 Task: Look for space in Caivano, Italy from 5th June, 2023 to 16th June, 2023 for 2 adults in price range Rs.14000 to Rs.18000. Place can be entire place with 1  bedroom having 1 bed and 1 bathroom. Property type can be house, flat, guest house, hotel. Amenities needed are: wifi, washing machine. Booking option can be shelf check-in. Required host language is English.
Action: Mouse moved to (414, 111)
Screenshot: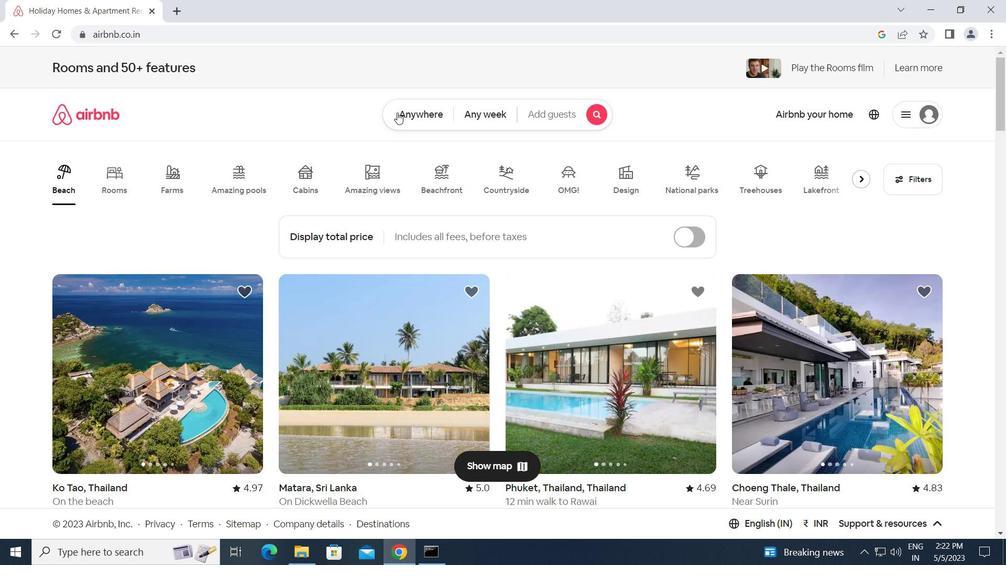
Action: Mouse pressed left at (414, 111)
Screenshot: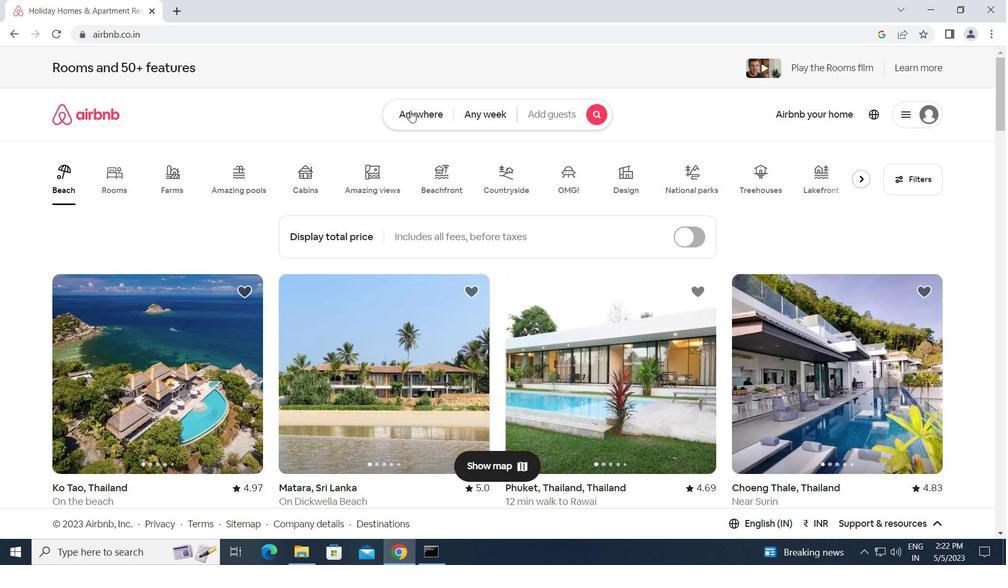 
Action: Mouse moved to (351, 153)
Screenshot: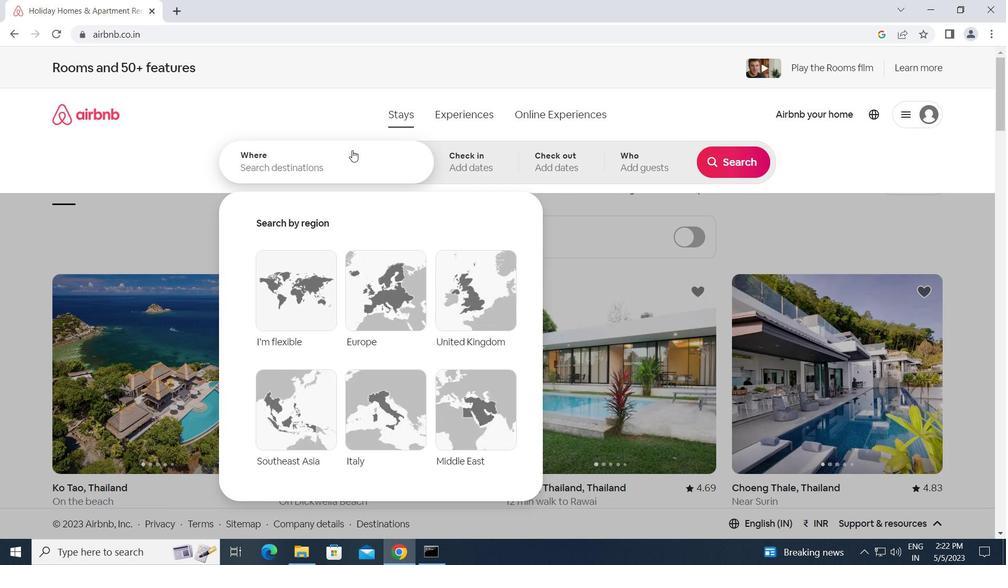 
Action: Mouse pressed left at (351, 153)
Screenshot: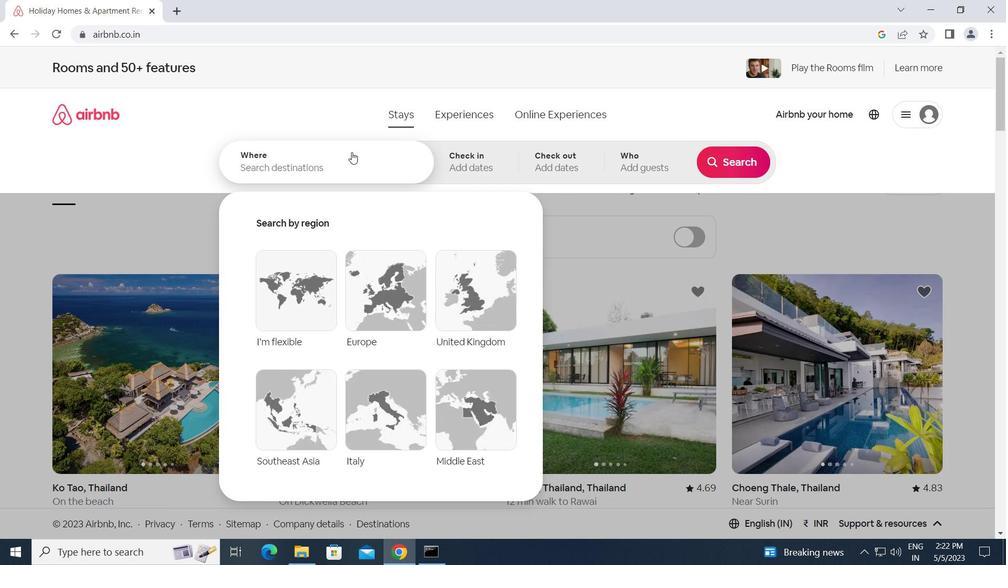 
Action: Key pressed c<Key.caps_lock>aivano,<Key.space><Key.caps_lock>i<Key.caps_lock>taly<Key.enter>
Screenshot: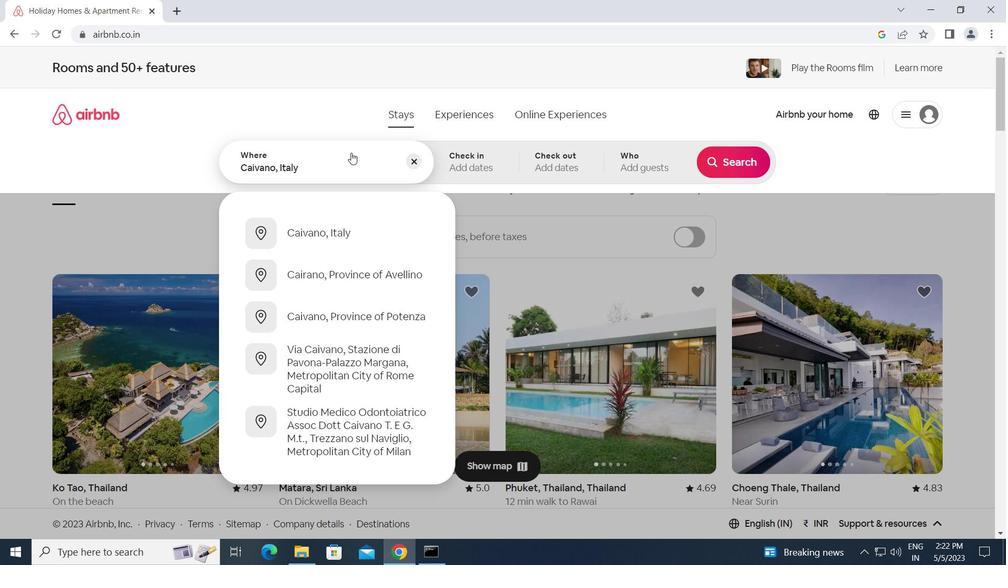 
Action: Mouse moved to (562, 346)
Screenshot: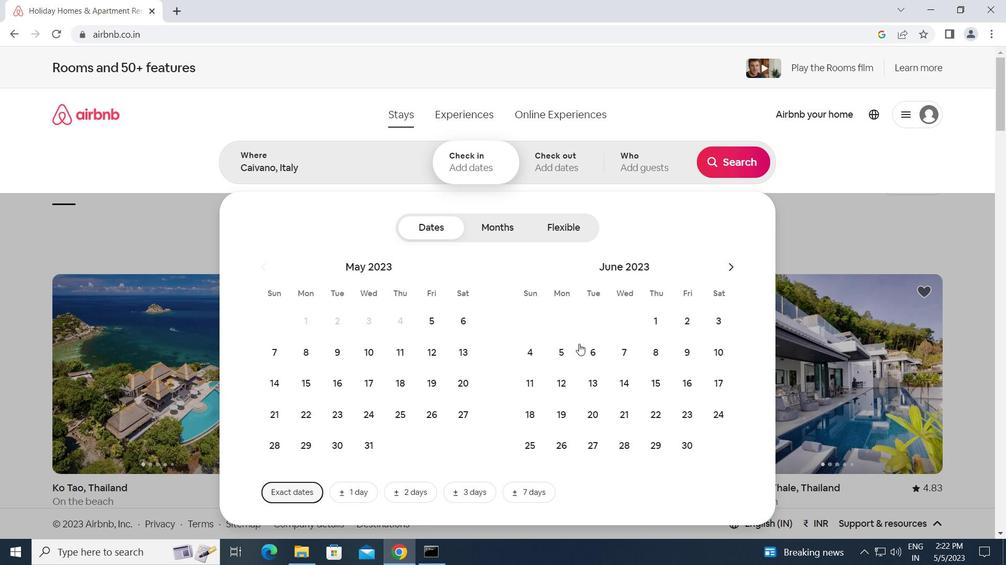 
Action: Mouse pressed left at (562, 346)
Screenshot: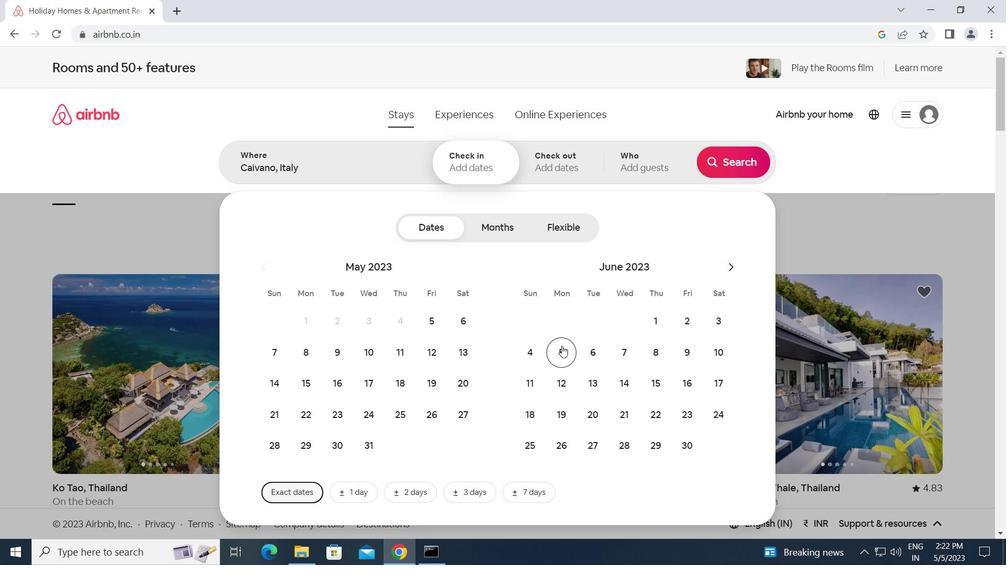 
Action: Mouse moved to (688, 383)
Screenshot: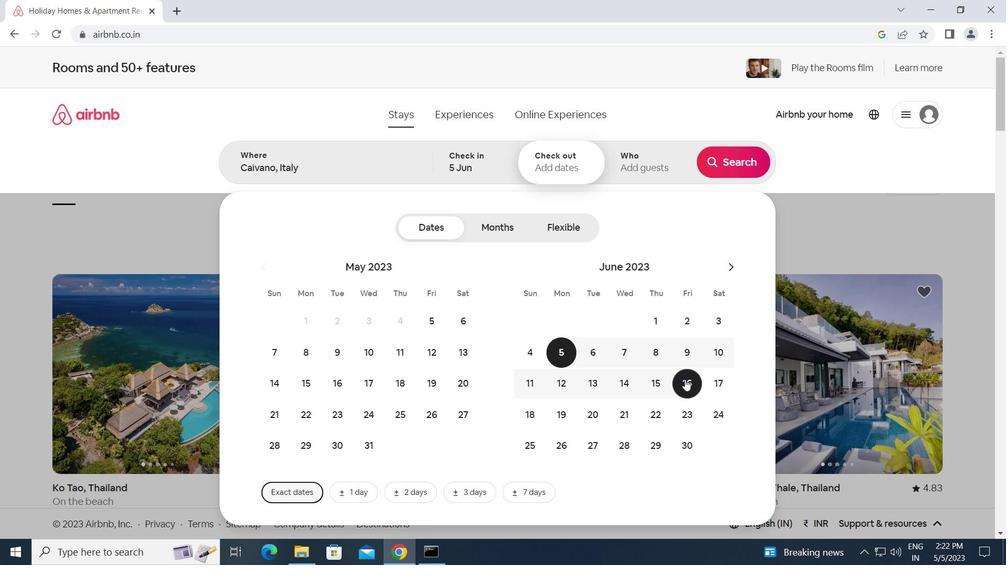 
Action: Mouse pressed left at (688, 383)
Screenshot: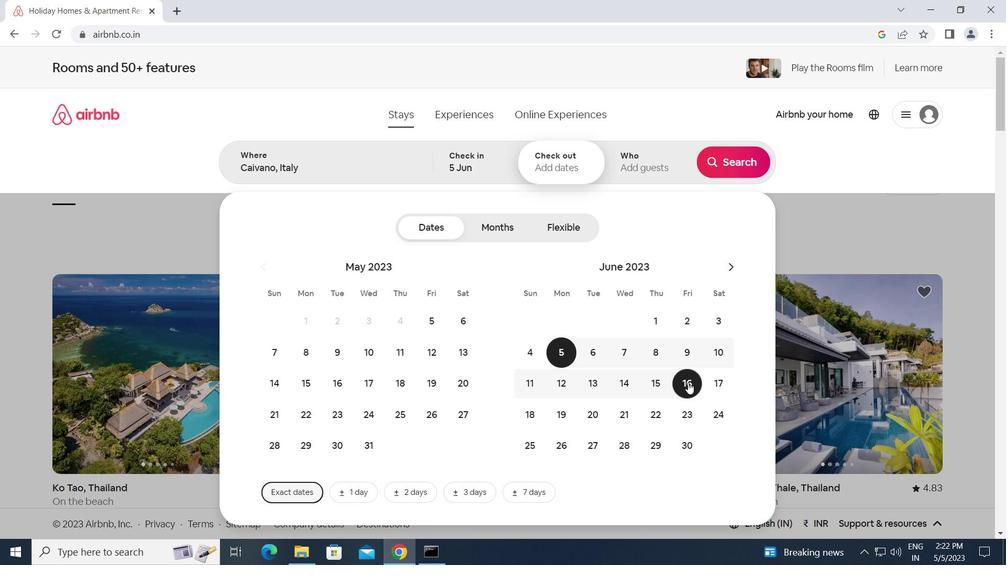 
Action: Mouse moved to (657, 156)
Screenshot: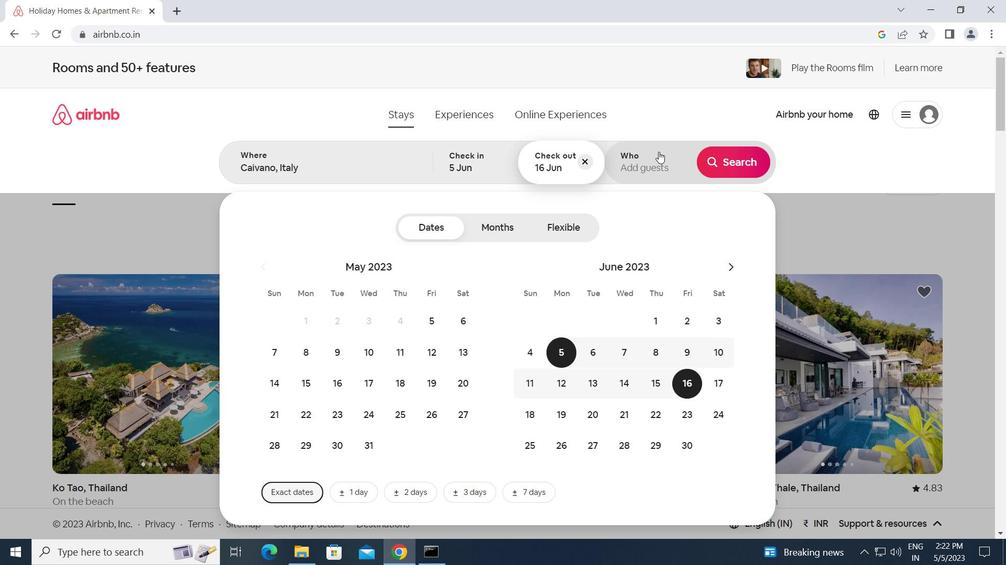 
Action: Mouse pressed left at (657, 156)
Screenshot: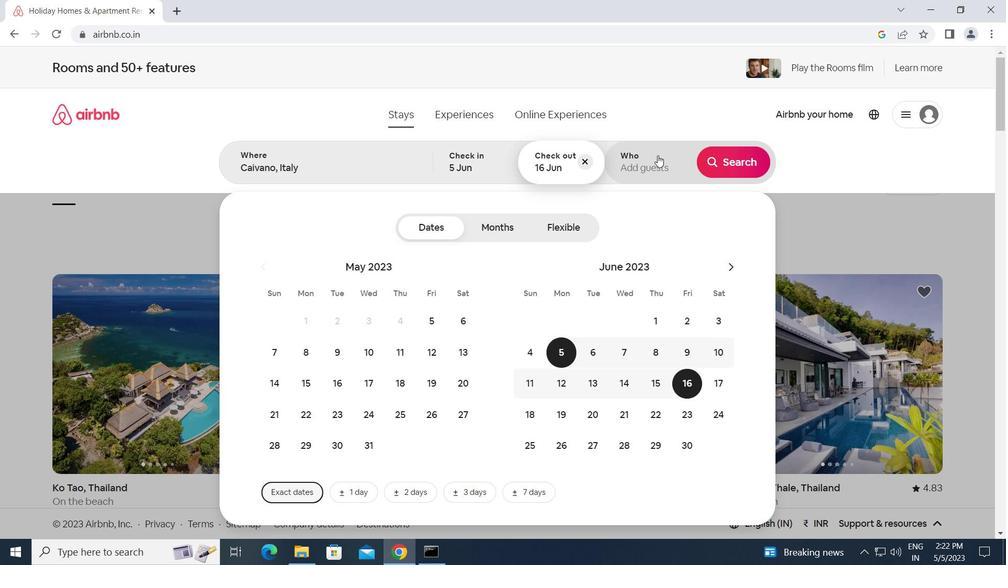 
Action: Mouse moved to (739, 237)
Screenshot: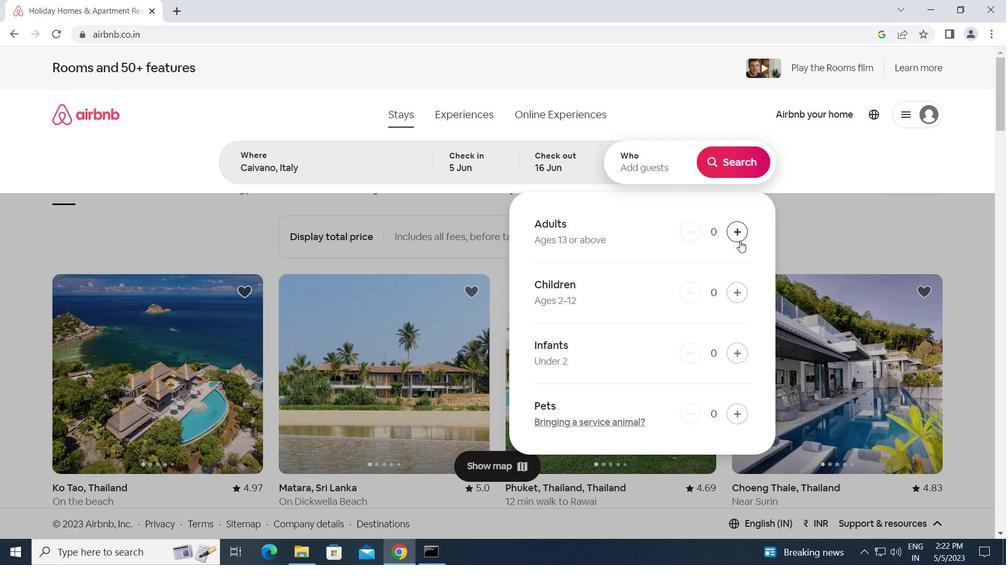 
Action: Mouse pressed left at (739, 237)
Screenshot: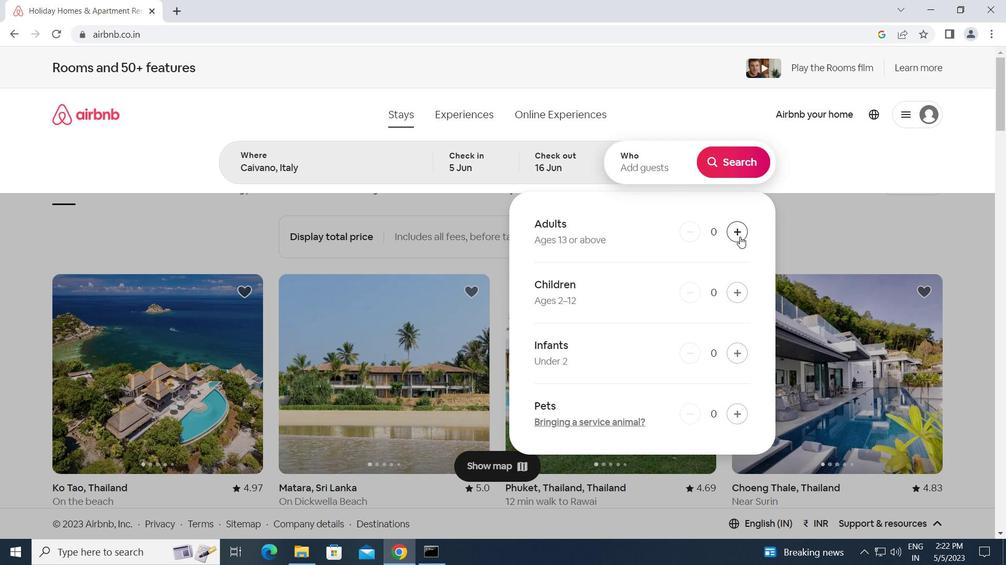 
Action: Mouse pressed left at (739, 237)
Screenshot: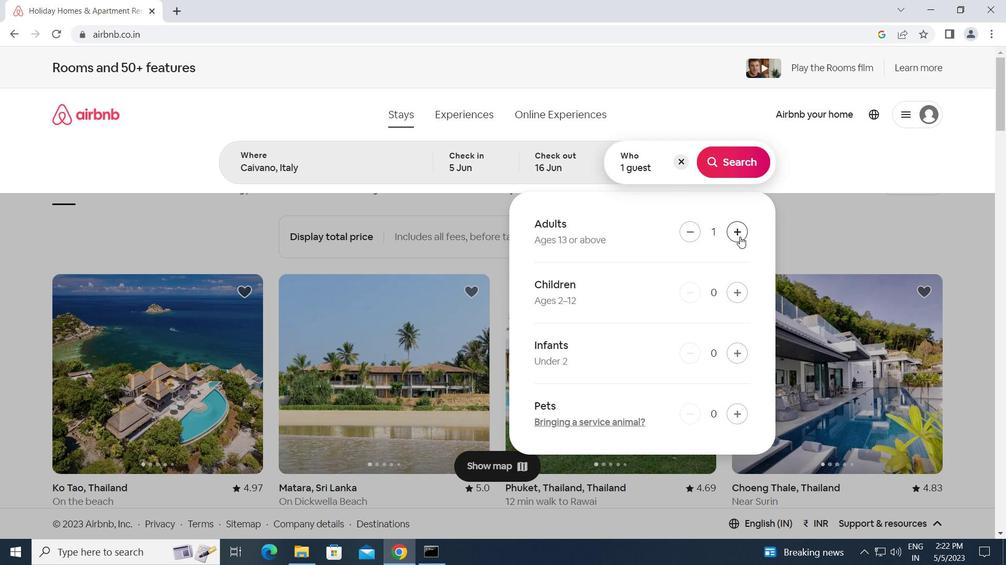 
Action: Mouse moved to (731, 164)
Screenshot: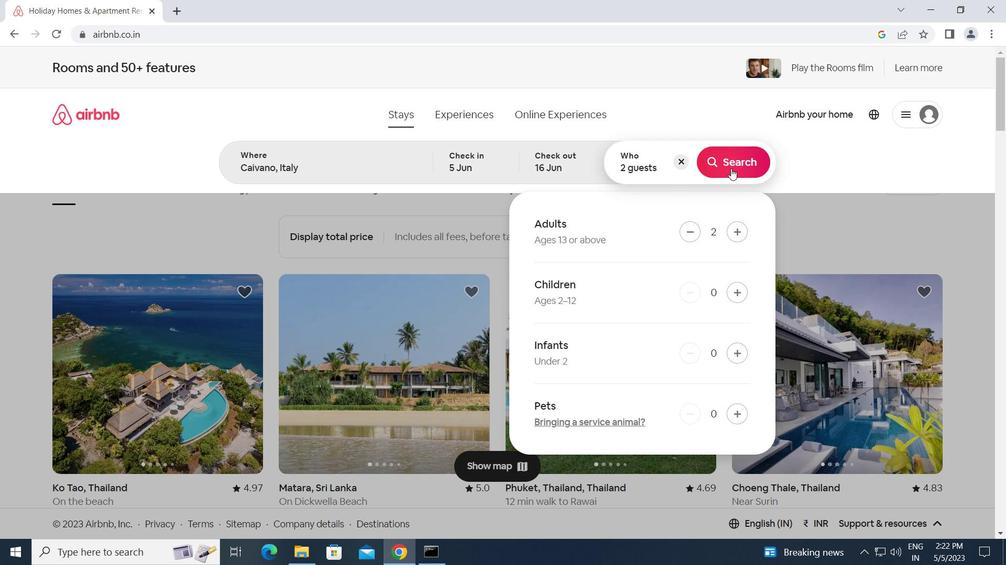 
Action: Mouse pressed left at (731, 164)
Screenshot: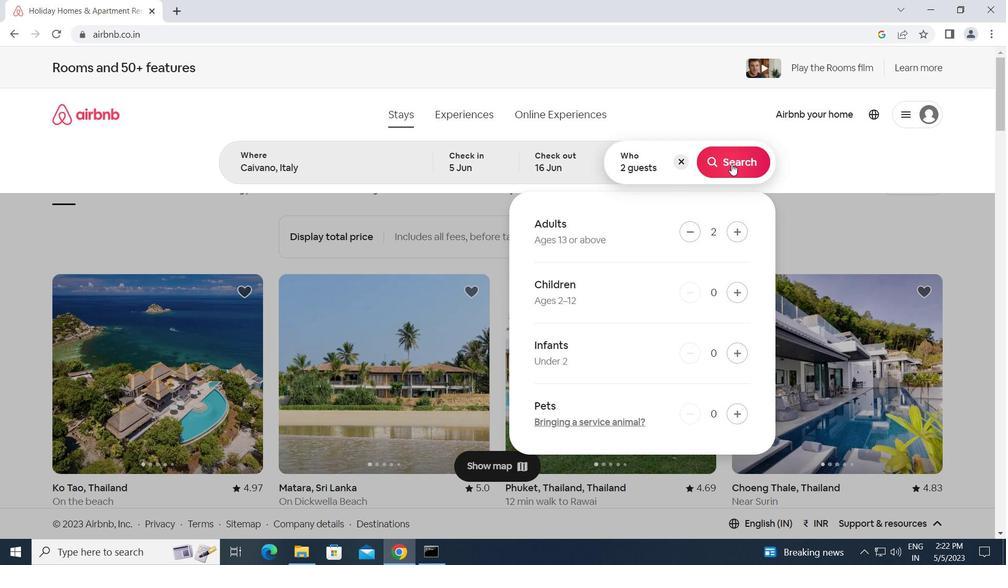 
Action: Mouse moved to (941, 125)
Screenshot: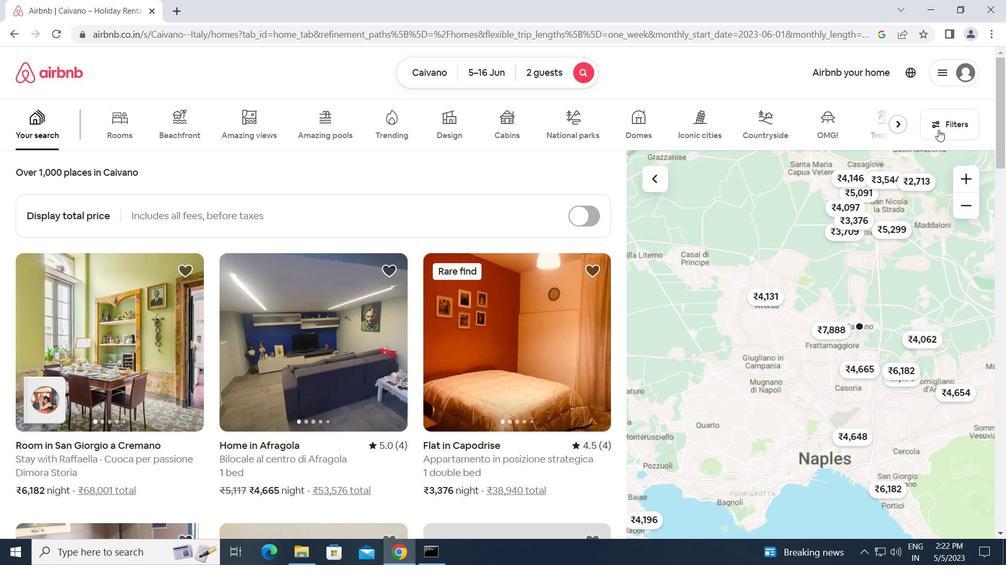 
Action: Mouse pressed left at (941, 125)
Screenshot: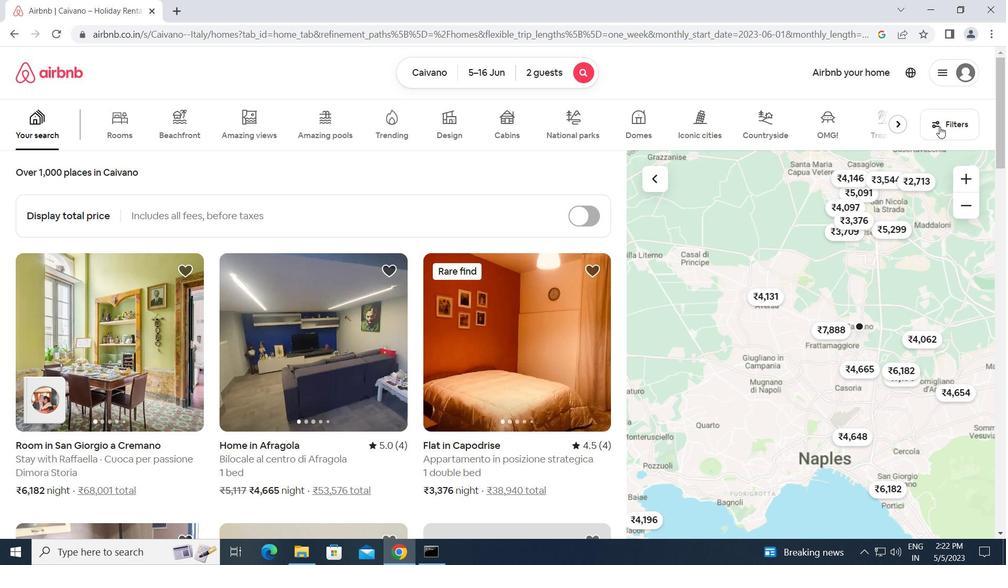
Action: Mouse moved to (387, 342)
Screenshot: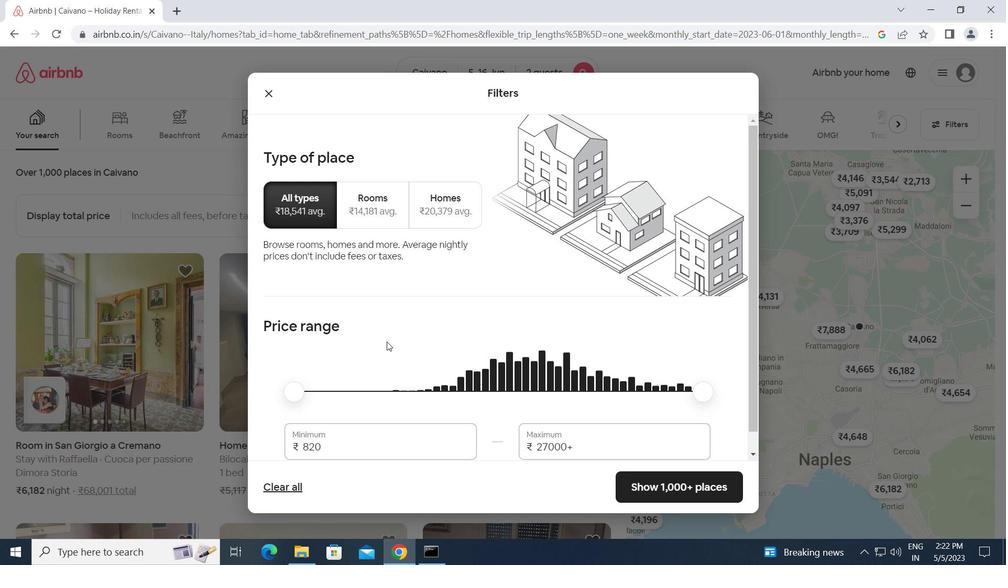 
Action: Mouse scrolled (387, 342) with delta (0, 0)
Screenshot: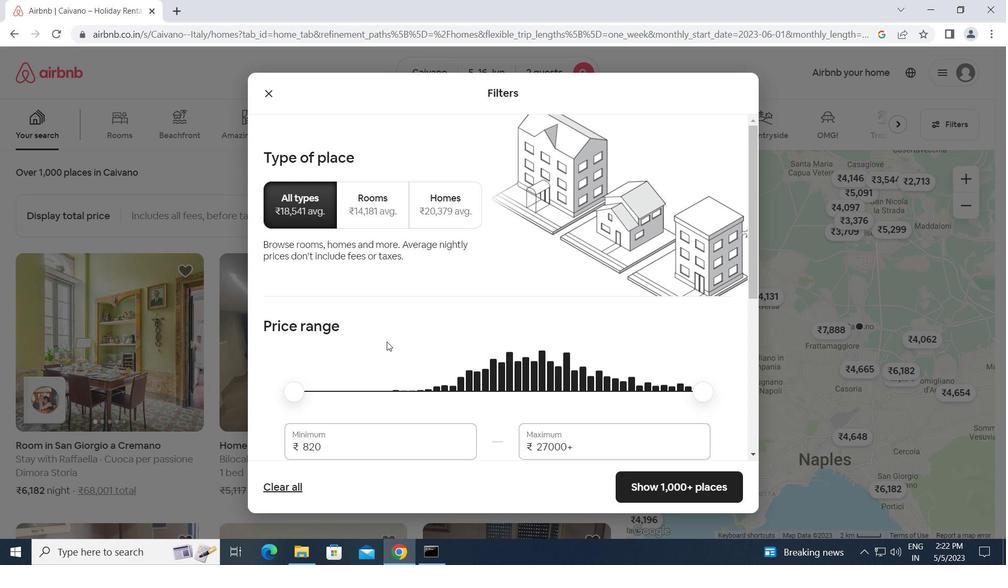 
Action: Mouse moved to (387, 342)
Screenshot: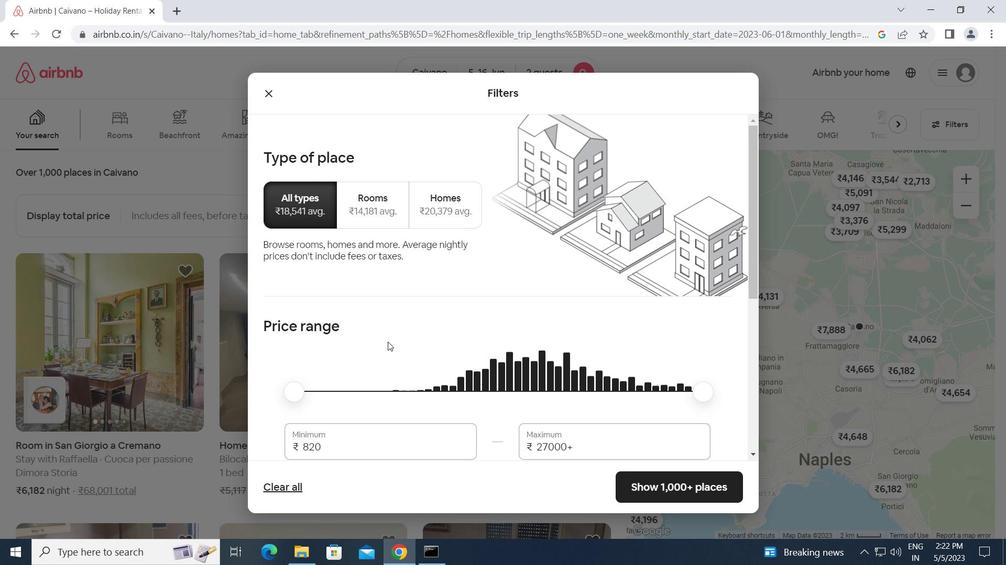 
Action: Mouse scrolled (387, 342) with delta (0, 0)
Screenshot: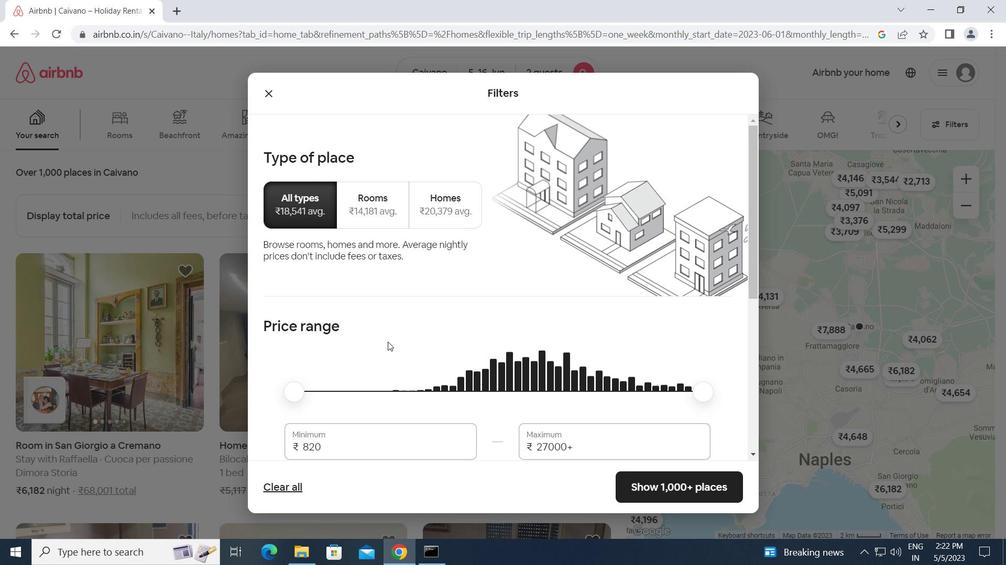 
Action: Mouse moved to (327, 316)
Screenshot: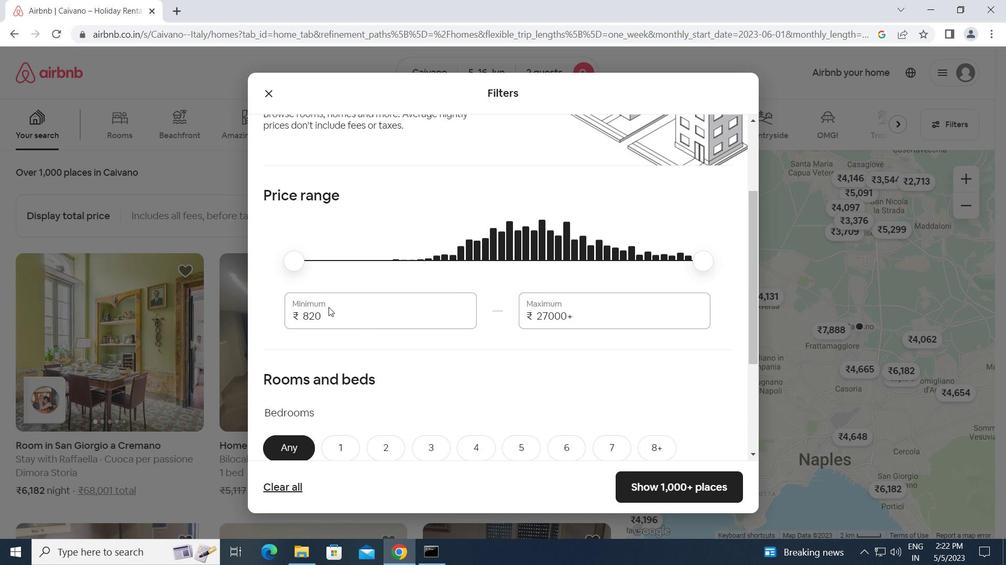 
Action: Mouse pressed left at (327, 316)
Screenshot: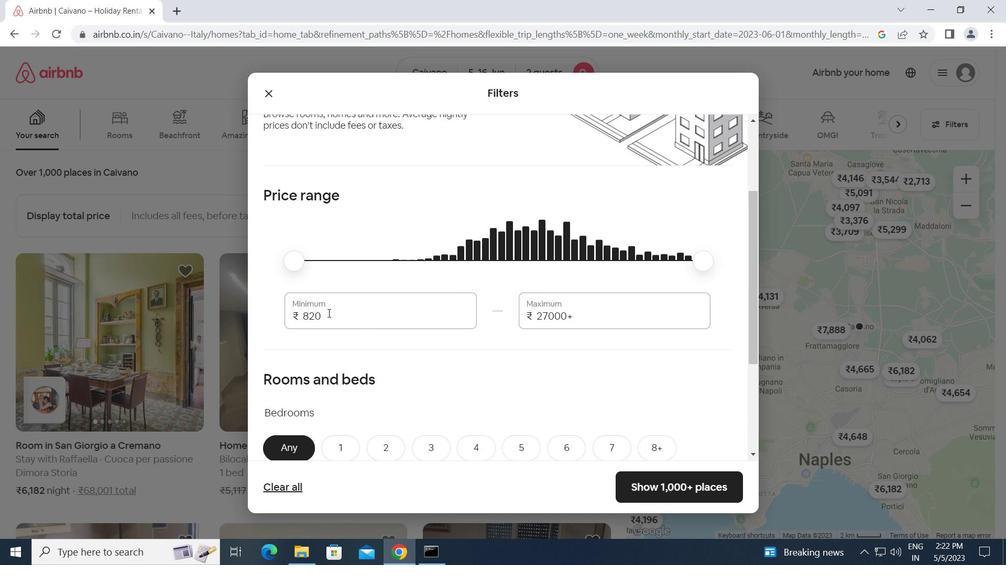 
Action: Mouse moved to (268, 319)
Screenshot: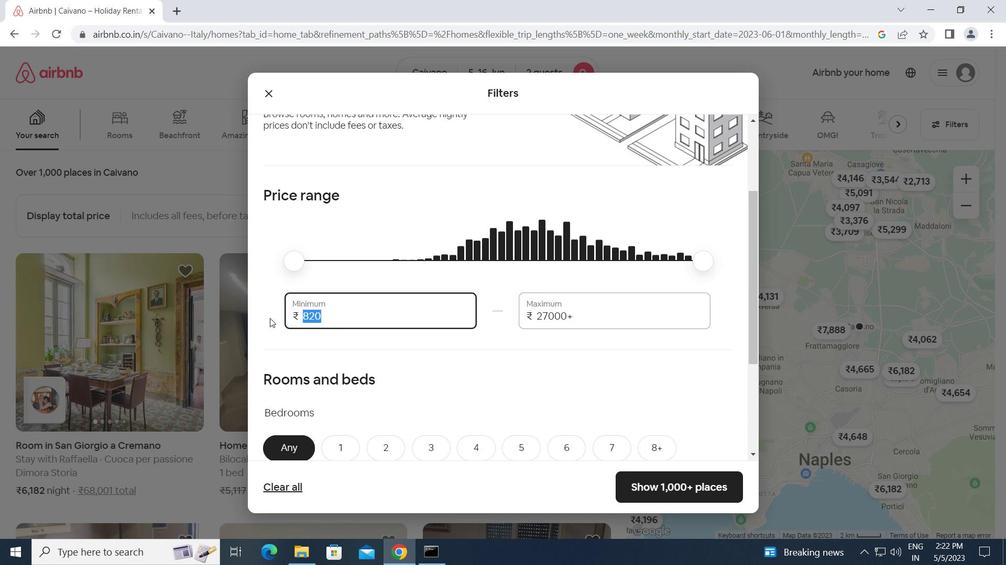 
Action: Key pressed 14000<Key.tab>18000
Screenshot: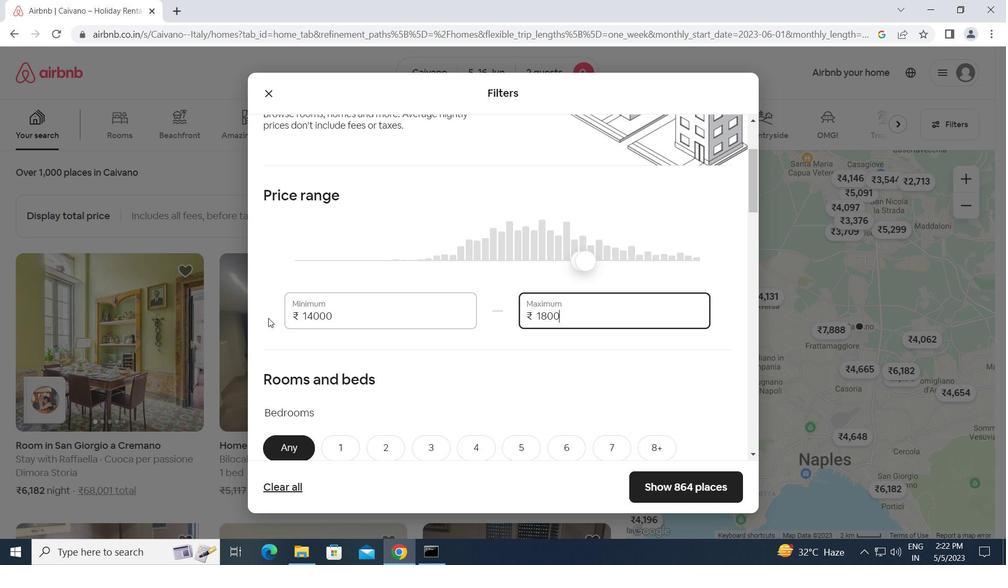 
Action: Mouse moved to (384, 386)
Screenshot: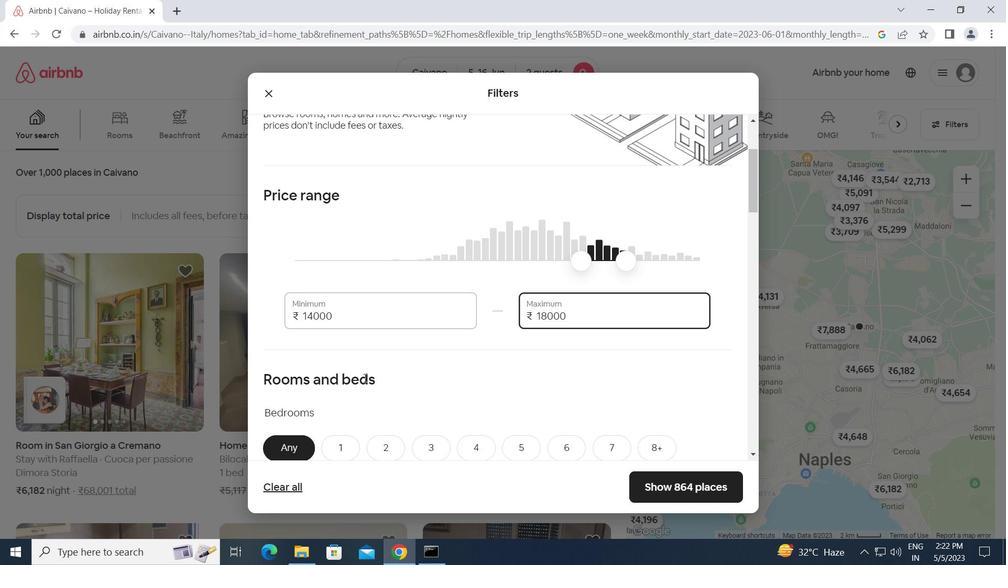 
Action: Mouse scrolled (384, 385) with delta (0, 0)
Screenshot: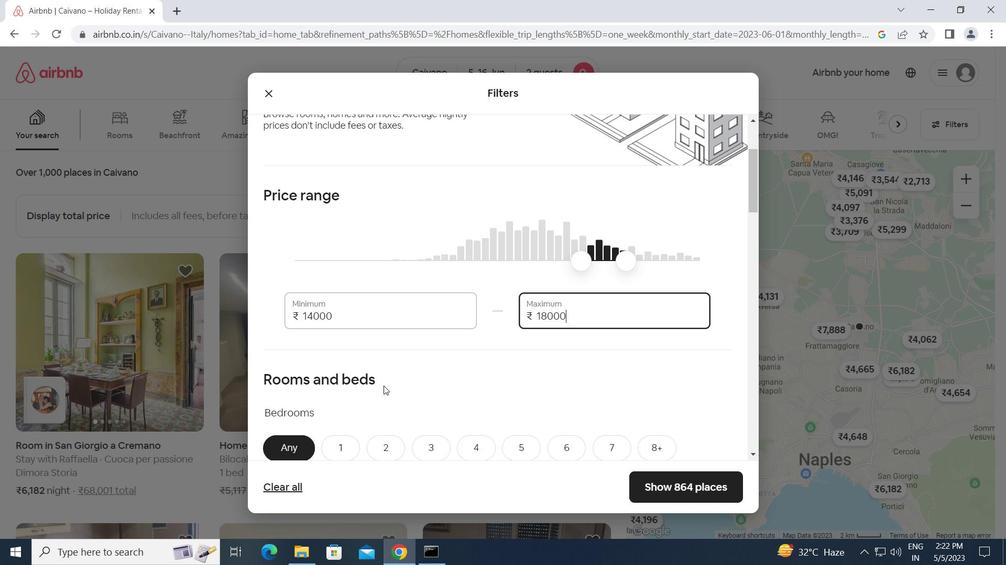 
Action: Mouse scrolled (384, 385) with delta (0, 0)
Screenshot: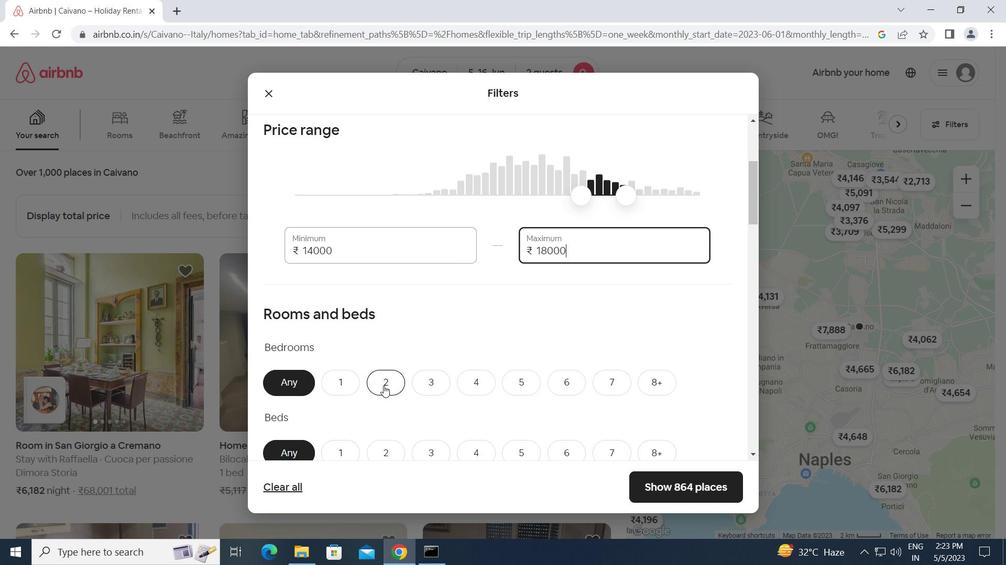 
Action: Mouse scrolled (384, 385) with delta (0, 0)
Screenshot: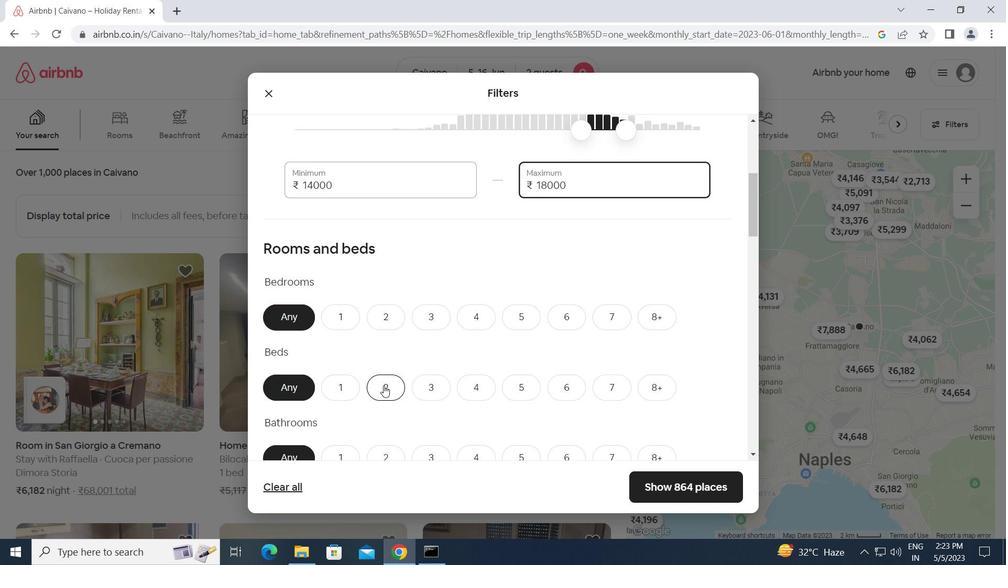 
Action: Mouse moved to (343, 262)
Screenshot: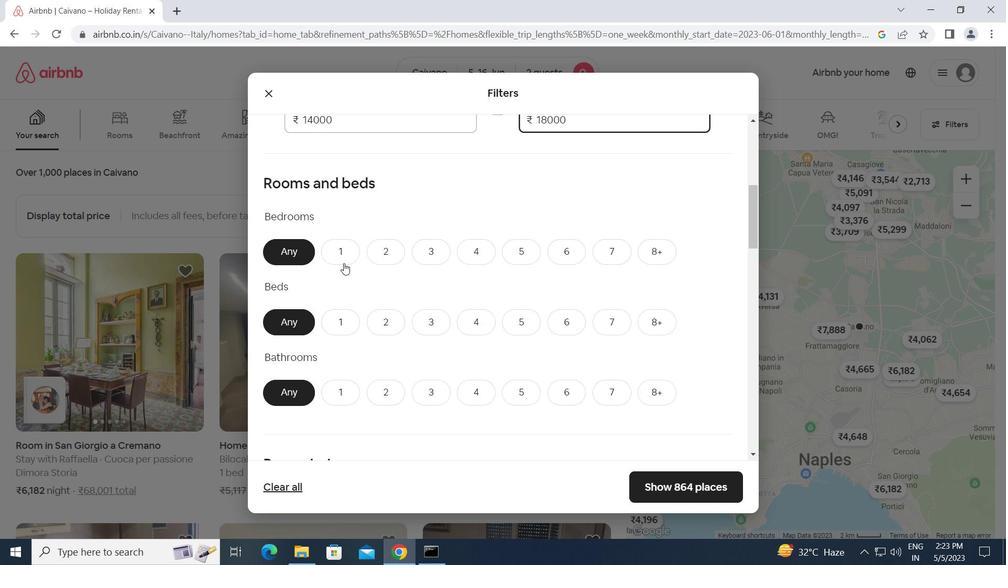 
Action: Mouse pressed left at (343, 262)
Screenshot: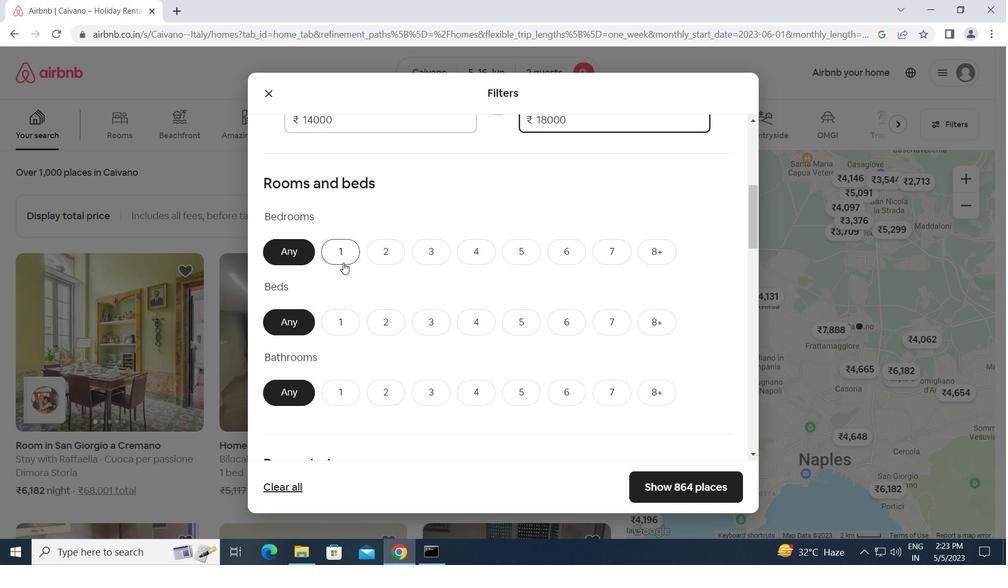 
Action: Mouse moved to (340, 321)
Screenshot: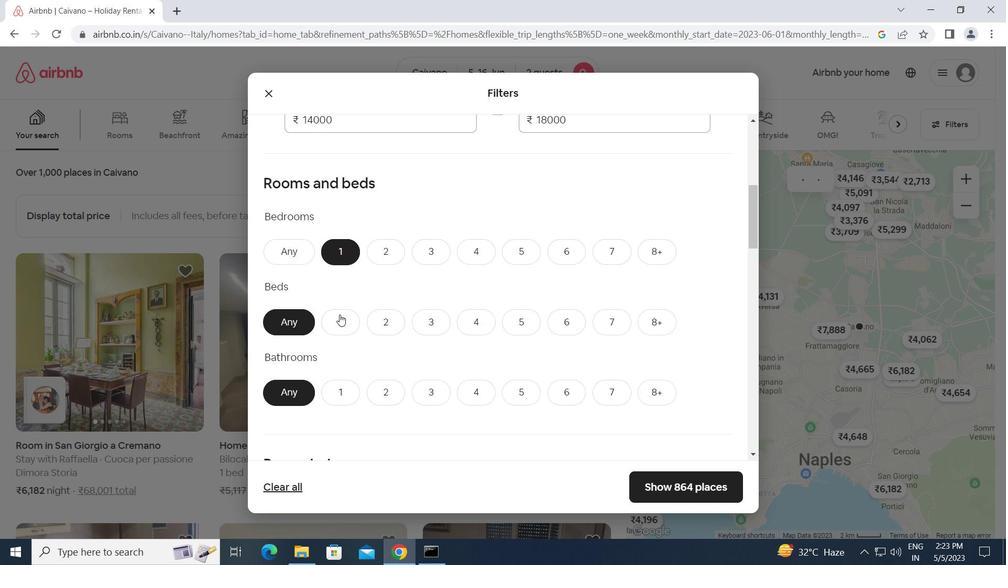 
Action: Mouse pressed left at (340, 321)
Screenshot: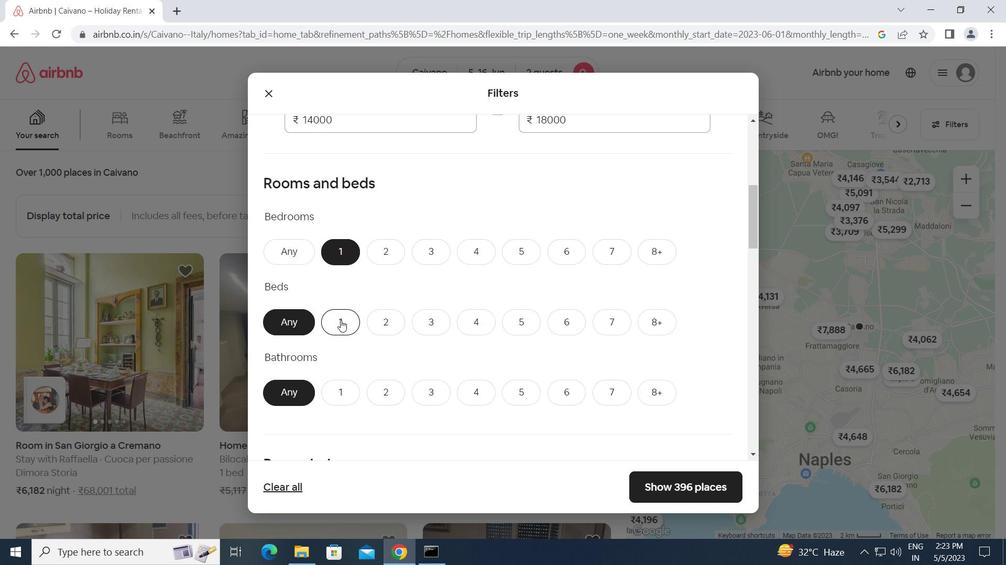 
Action: Mouse moved to (340, 390)
Screenshot: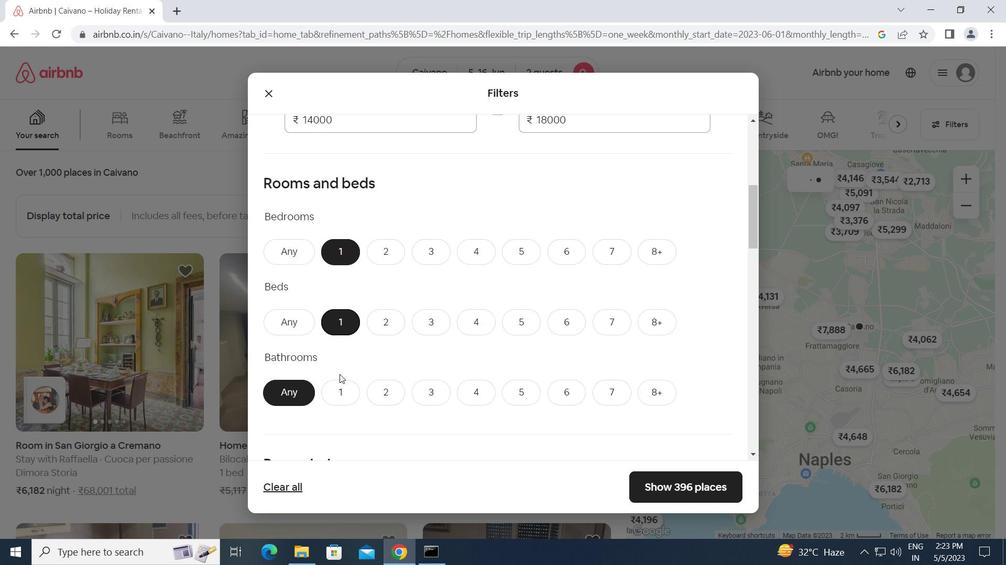 
Action: Mouse pressed left at (340, 390)
Screenshot: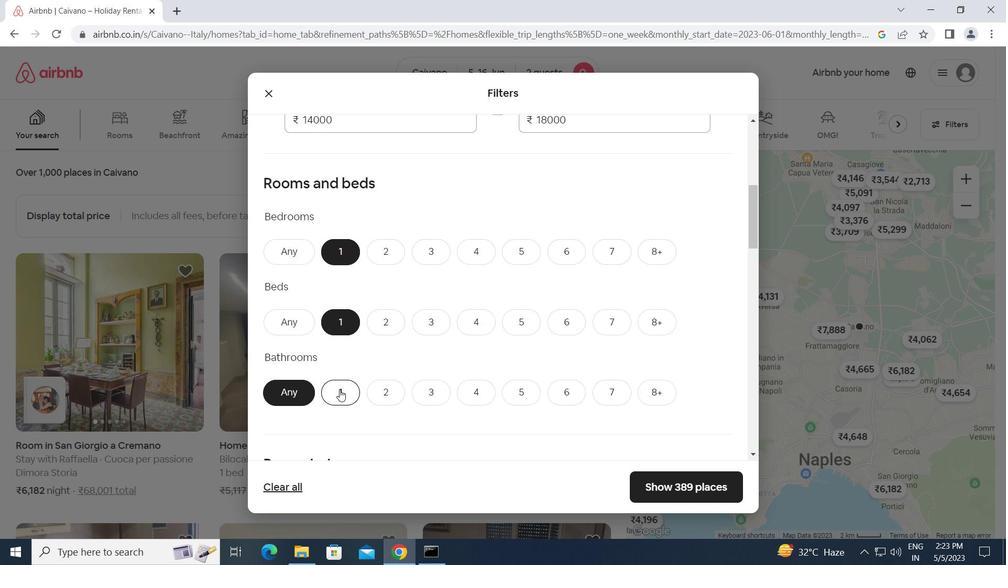 
Action: Mouse moved to (452, 400)
Screenshot: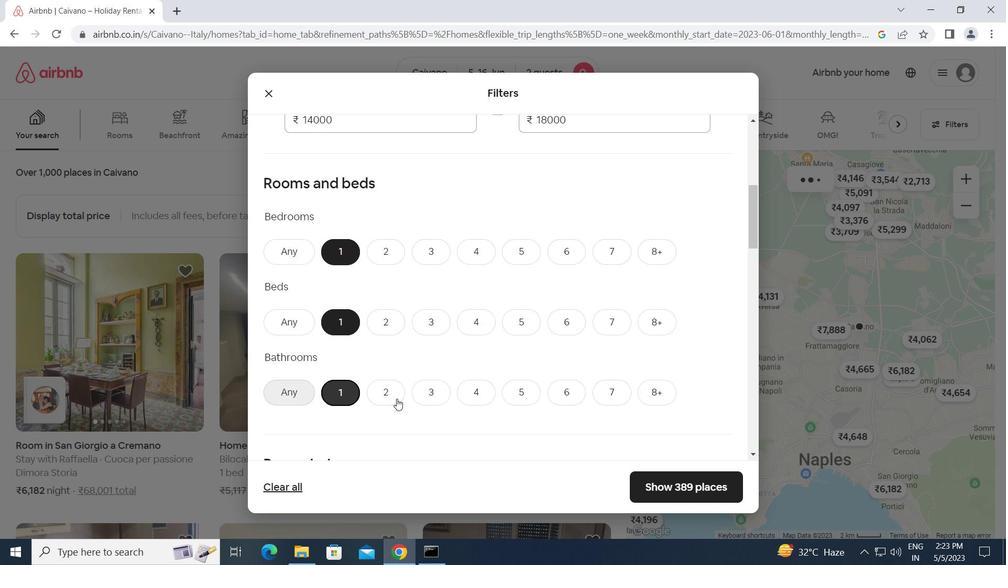 
Action: Mouse scrolled (452, 399) with delta (0, 0)
Screenshot: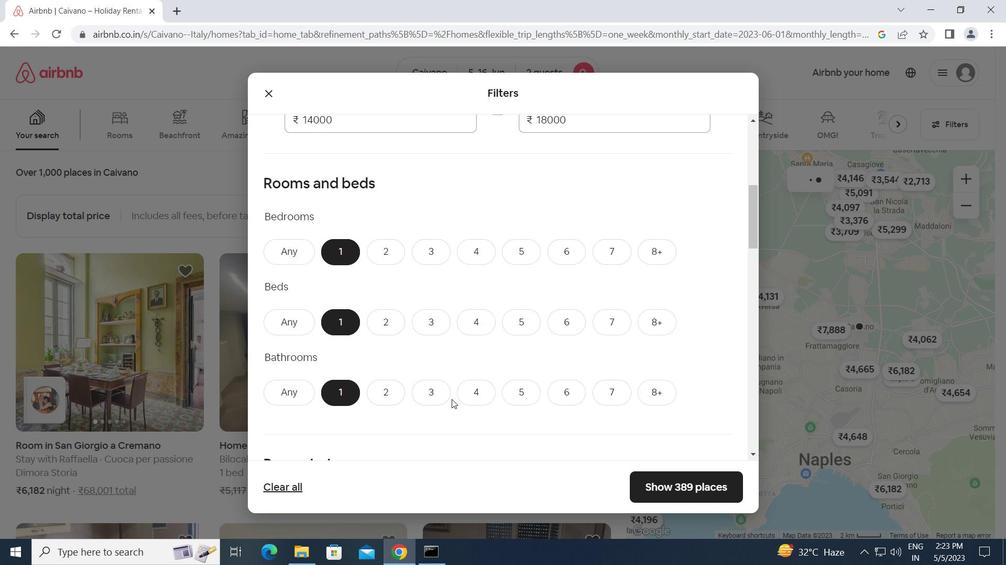 
Action: Mouse scrolled (452, 399) with delta (0, 0)
Screenshot: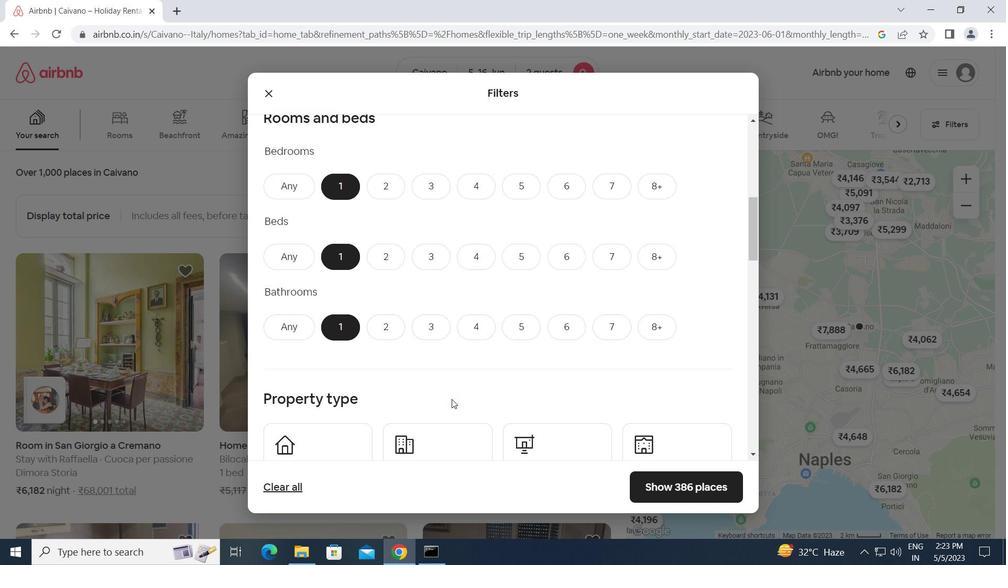 
Action: Mouse scrolled (452, 399) with delta (0, 0)
Screenshot: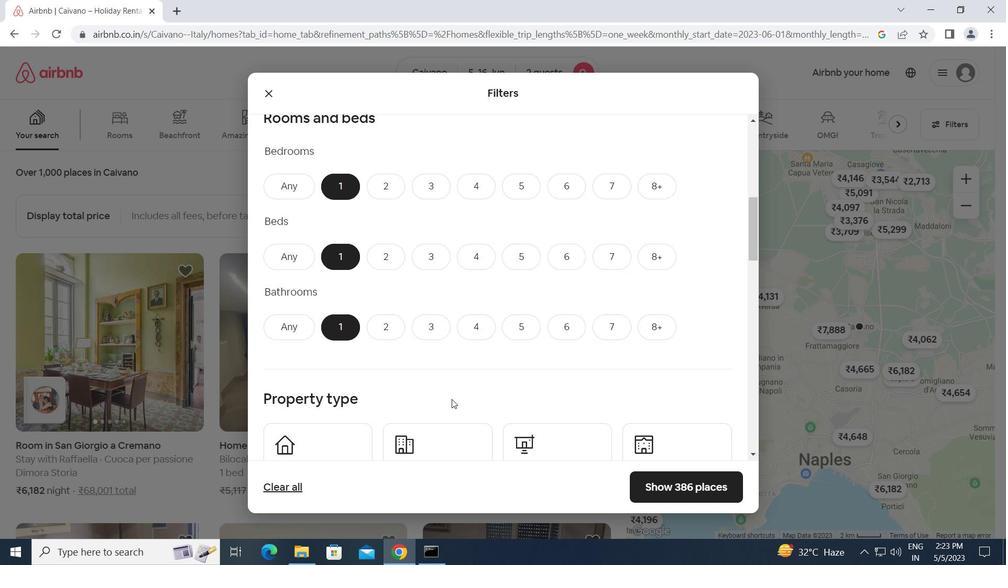 
Action: Mouse moved to (291, 337)
Screenshot: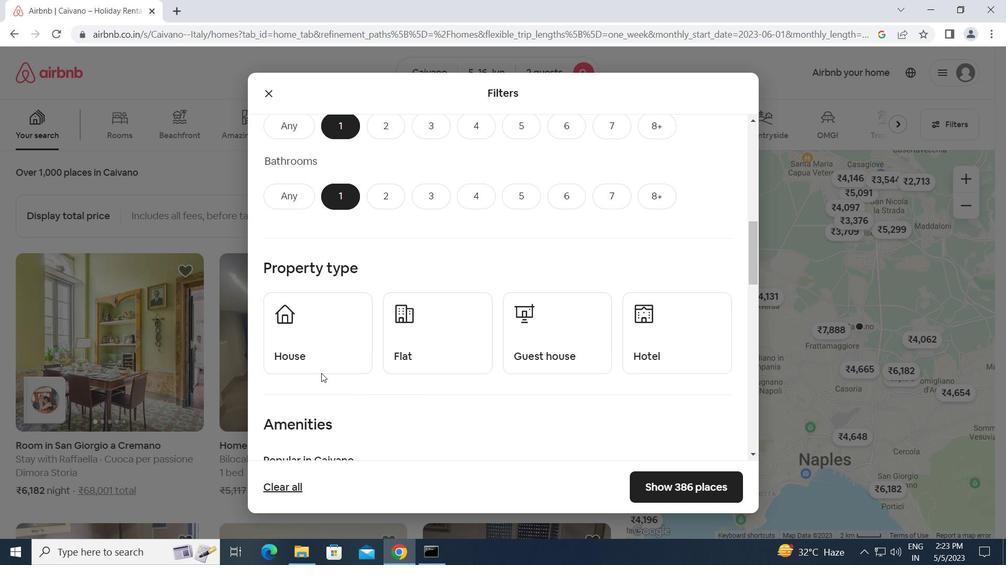 
Action: Mouse pressed left at (291, 337)
Screenshot: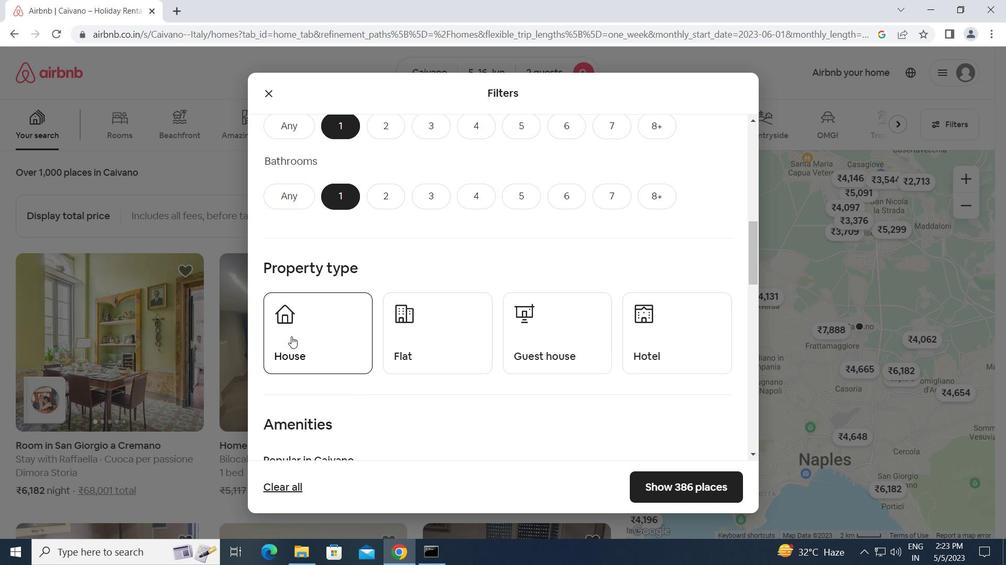 
Action: Mouse moved to (472, 347)
Screenshot: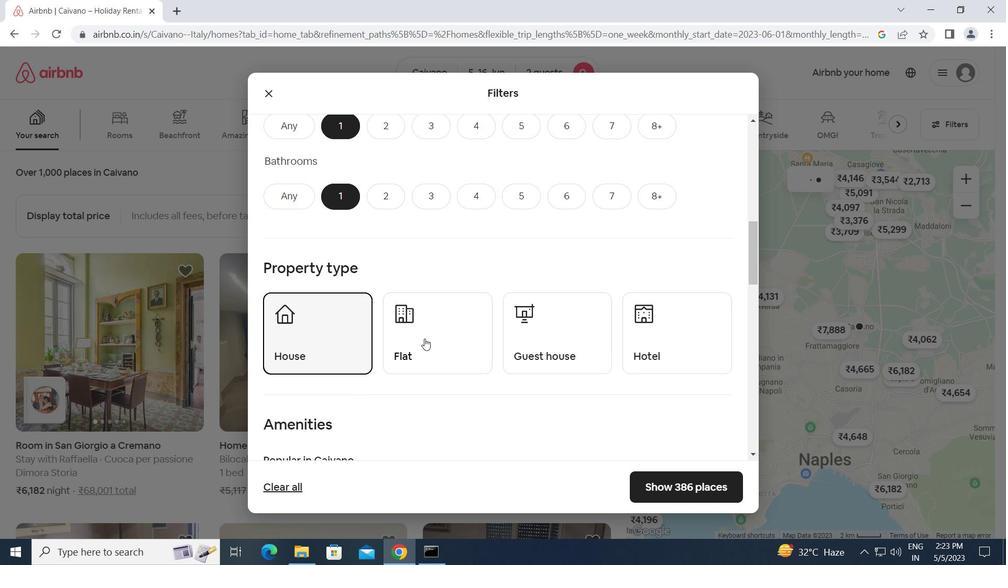 
Action: Mouse pressed left at (472, 347)
Screenshot: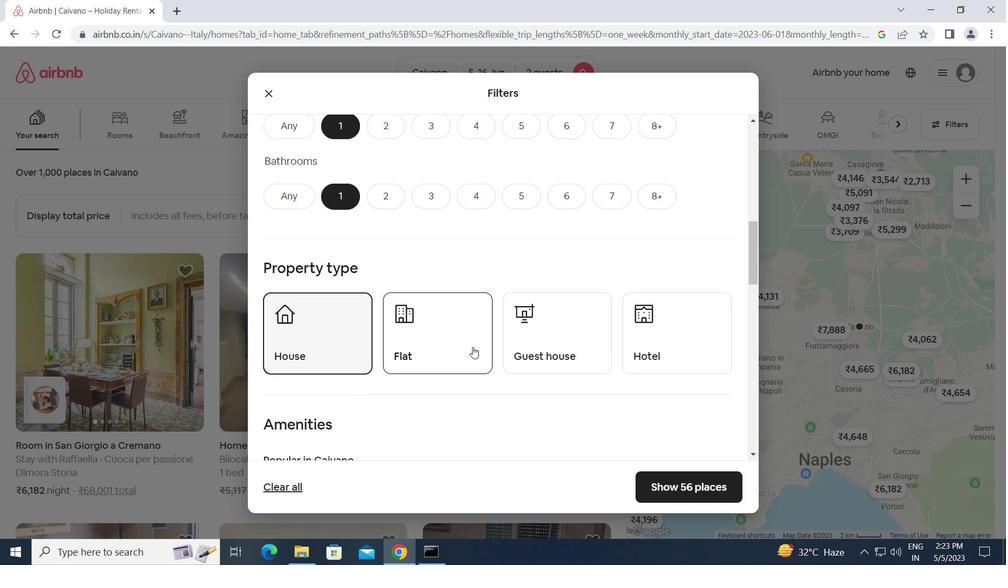 
Action: Mouse moved to (560, 347)
Screenshot: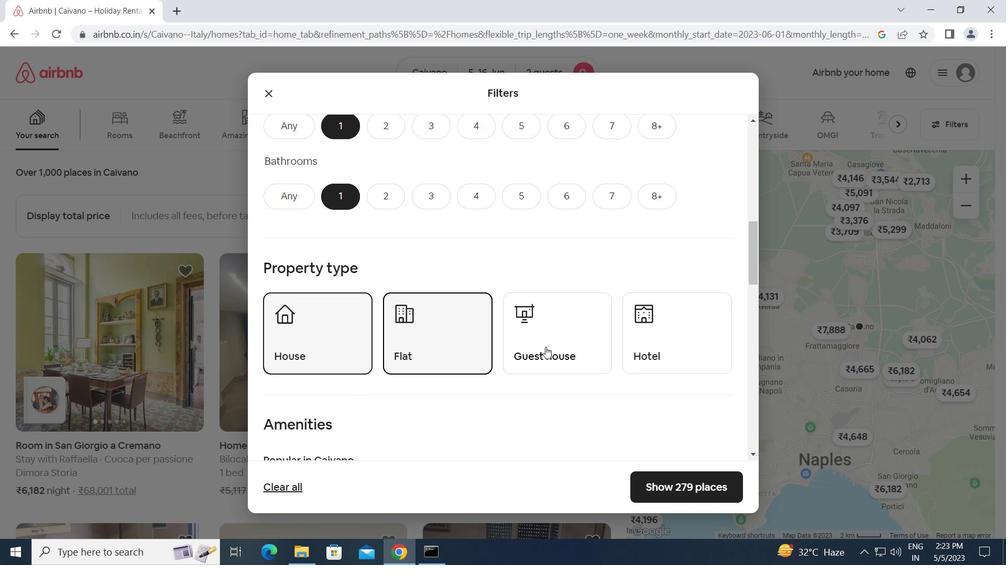 
Action: Mouse pressed left at (560, 347)
Screenshot: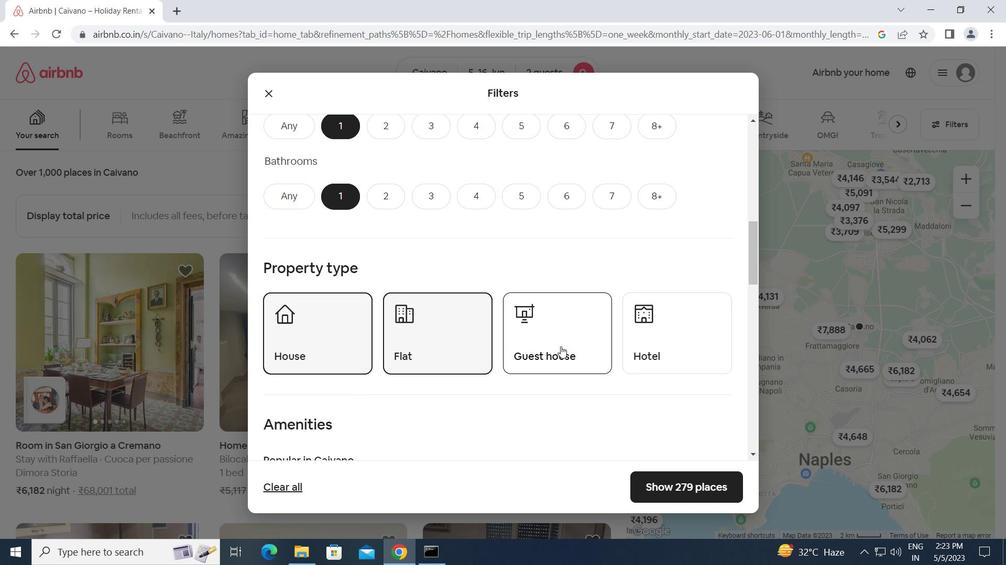 
Action: Mouse moved to (668, 342)
Screenshot: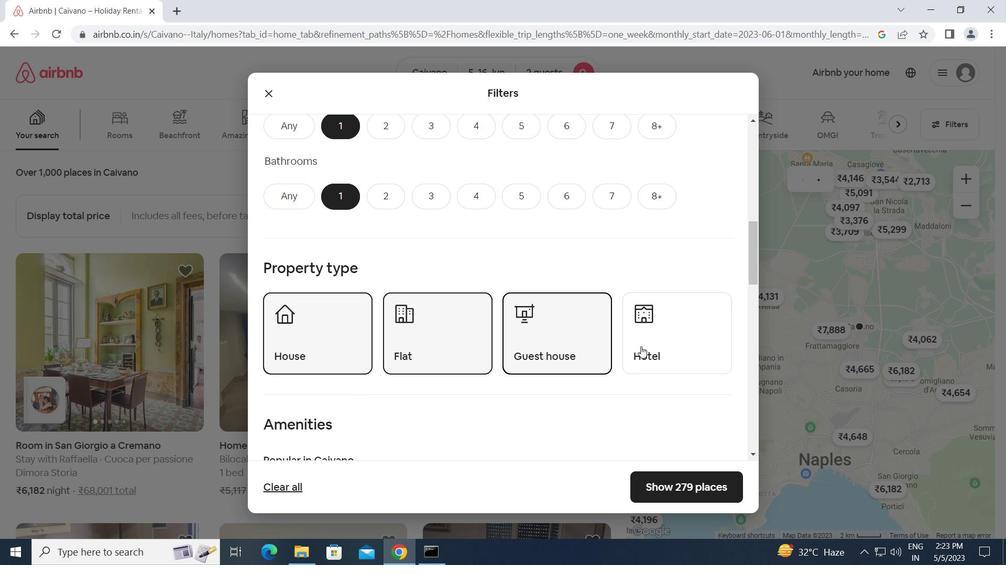 
Action: Mouse pressed left at (668, 342)
Screenshot: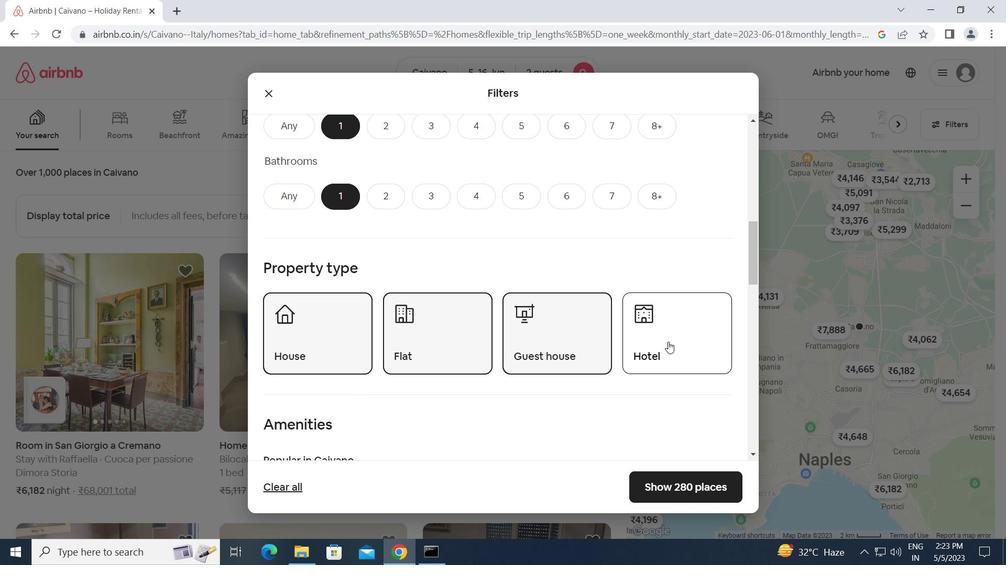 
Action: Mouse moved to (547, 389)
Screenshot: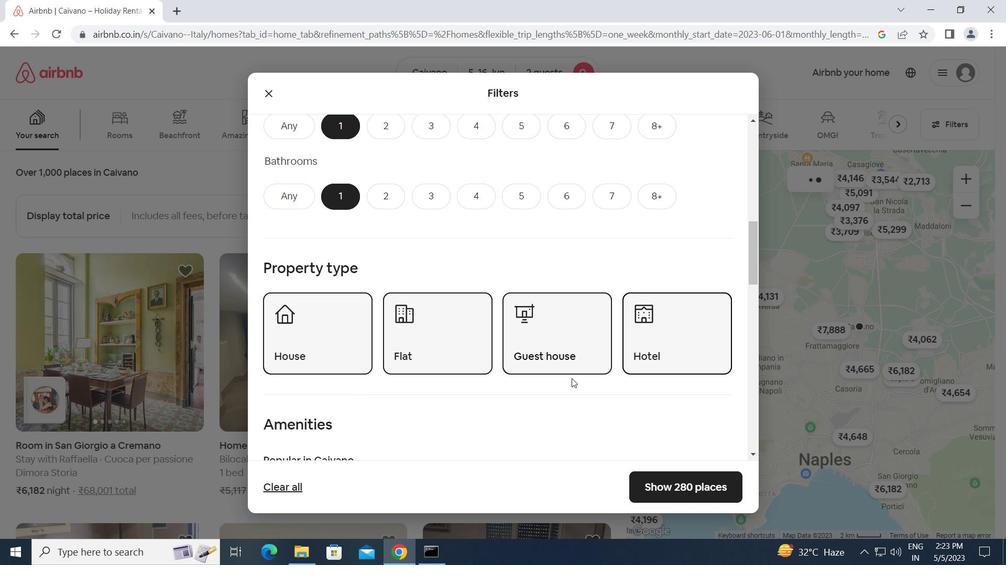 
Action: Mouse scrolled (547, 388) with delta (0, 0)
Screenshot: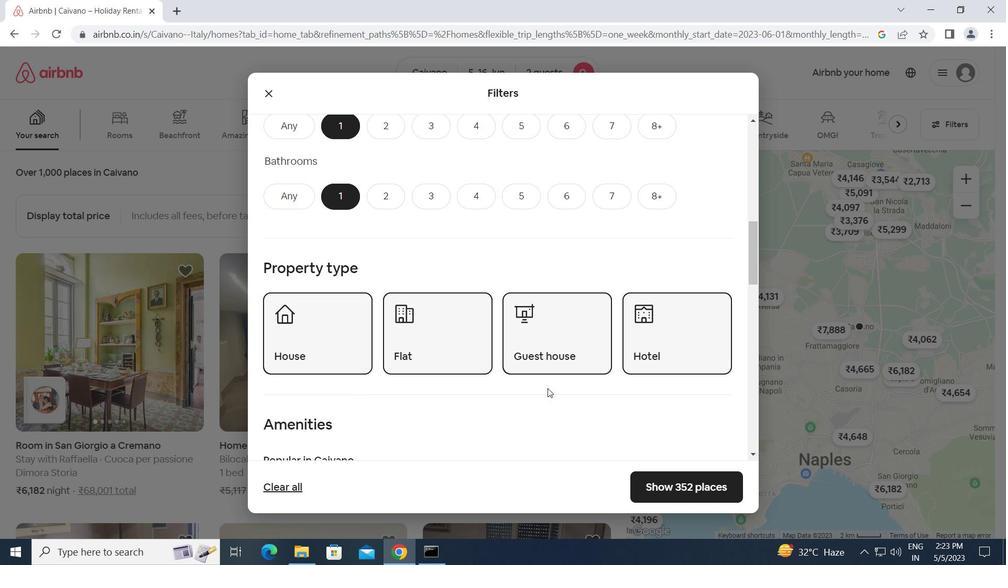 
Action: Mouse scrolled (547, 388) with delta (0, 0)
Screenshot: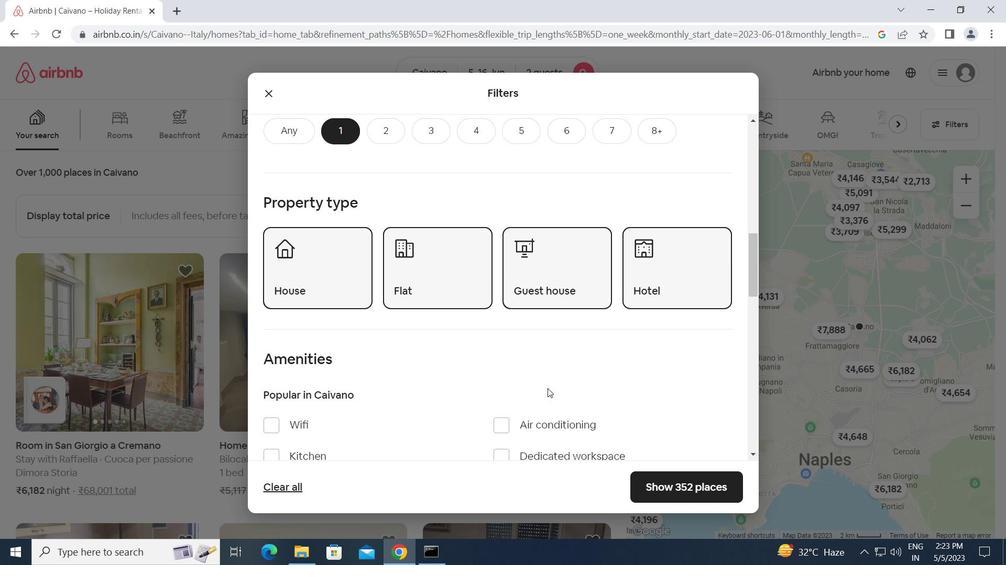 
Action: Mouse moved to (547, 389)
Screenshot: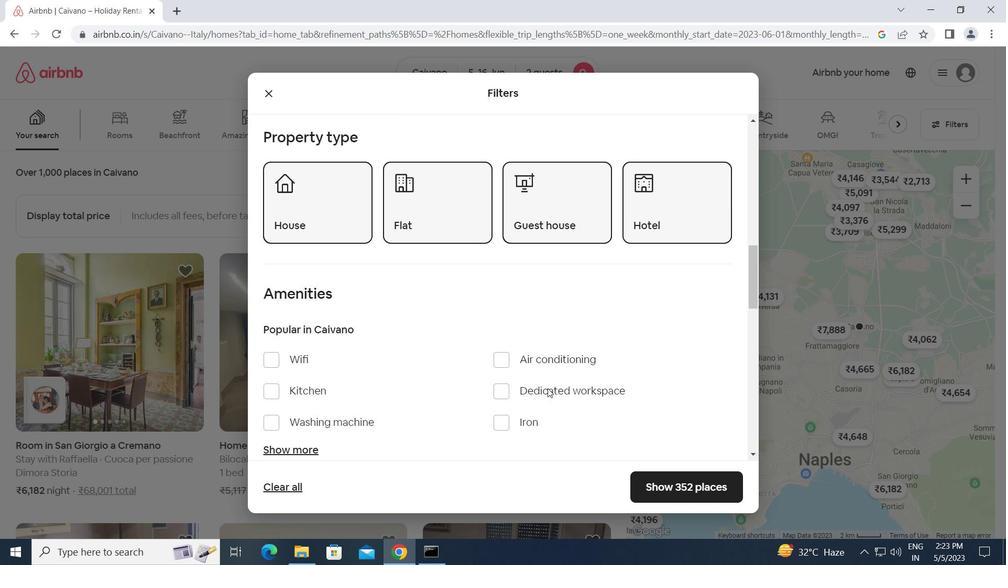 
Action: Mouse scrolled (547, 388) with delta (0, 0)
Screenshot: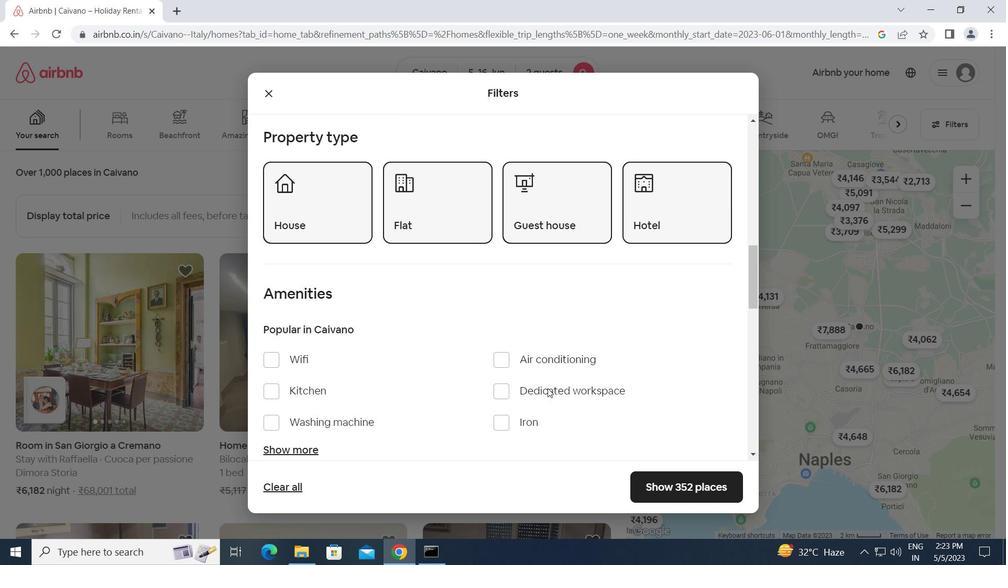 
Action: Mouse moved to (268, 297)
Screenshot: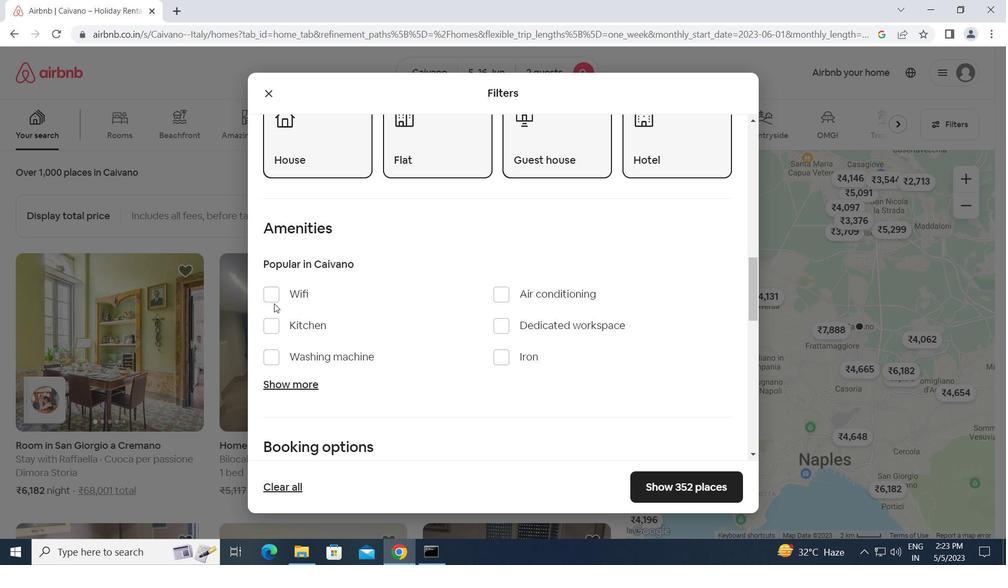 
Action: Mouse pressed left at (268, 297)
Screenshot: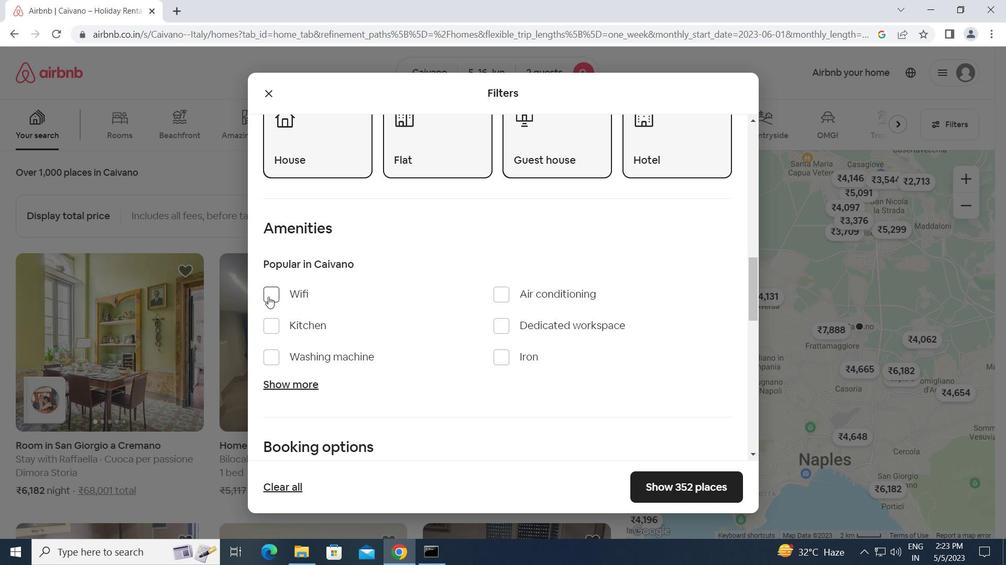 
Action: Mouse moved to (269, 358)
Screenshot: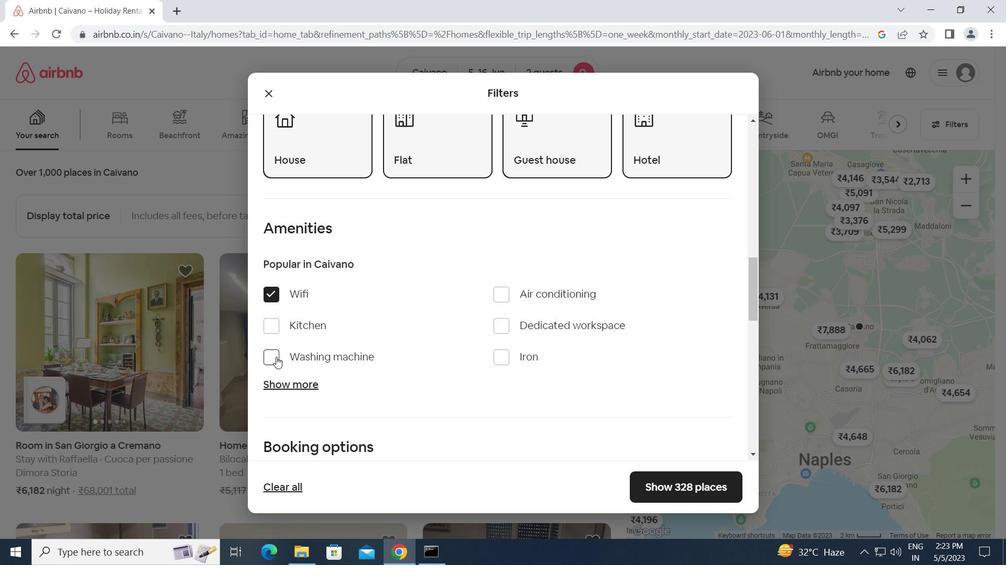 
Action: Mouse pressed left at (269, 358)
Screenshot: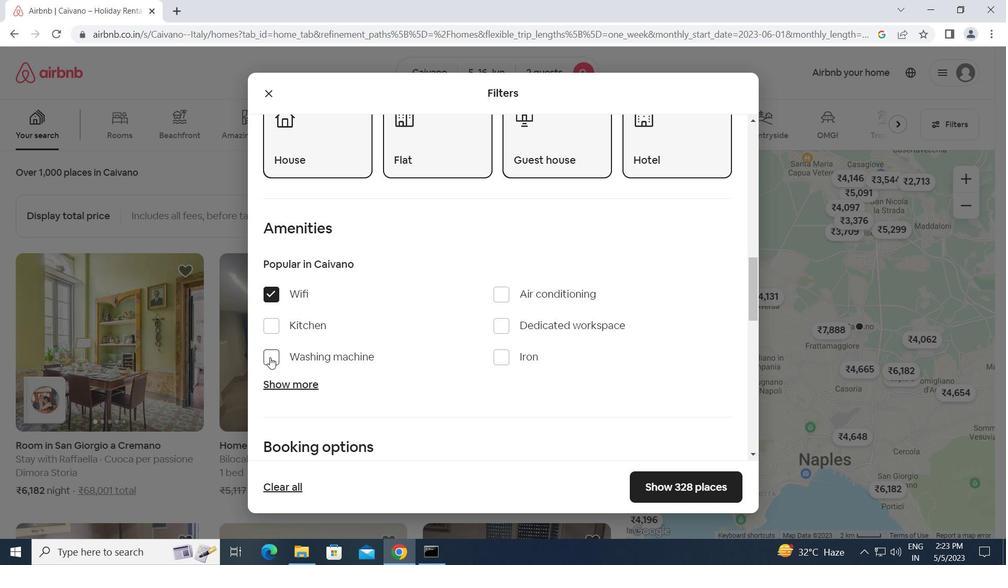 
Action: Mouse moved to (392, 370)
Screenshot: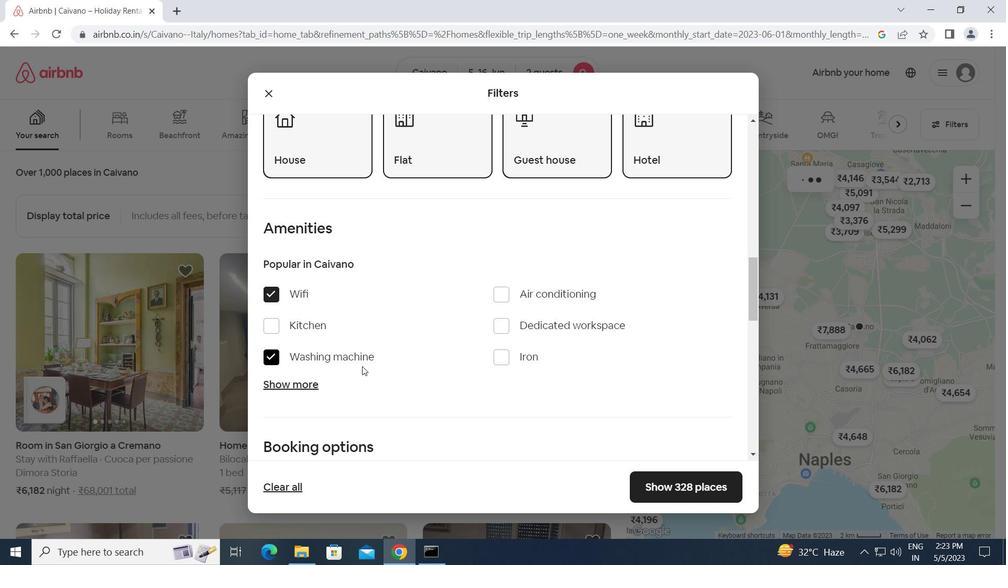 
Action: Mouse scrolled (392, 369) with delta (0, 0)
Screenshot: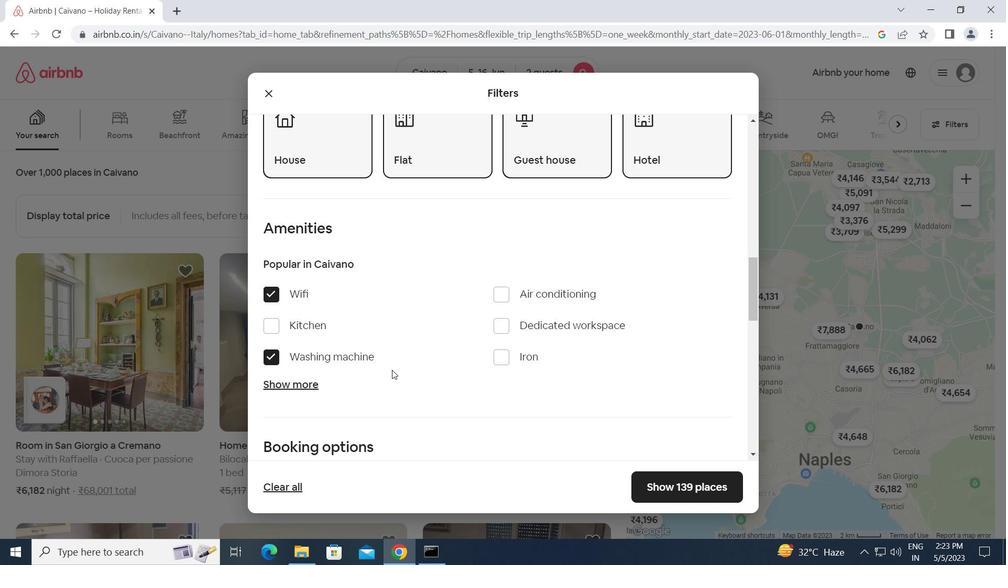 
Action: Mouse scrolled (392, 369) with delta (0, 0)
Screenshot: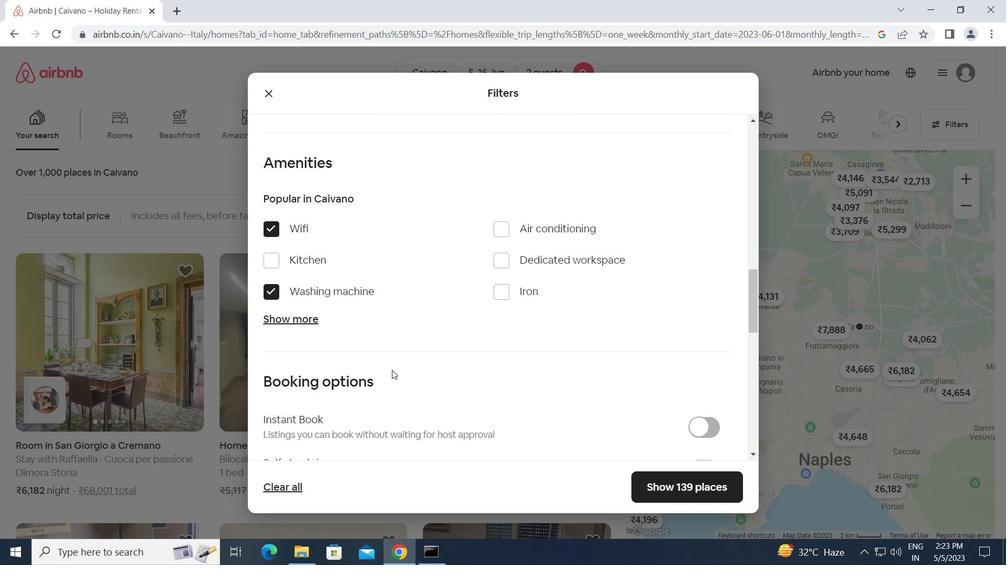 
Action: Mouse scrolled (392, 369) with delta (0, 0)
Screenshot: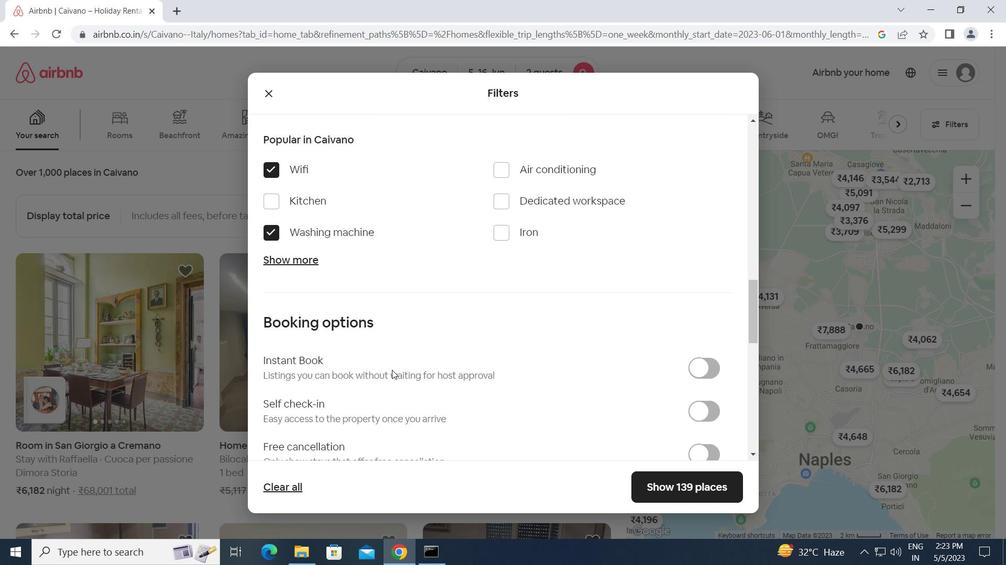 
Action: Mouse moved to (700, 335)
Screenshot: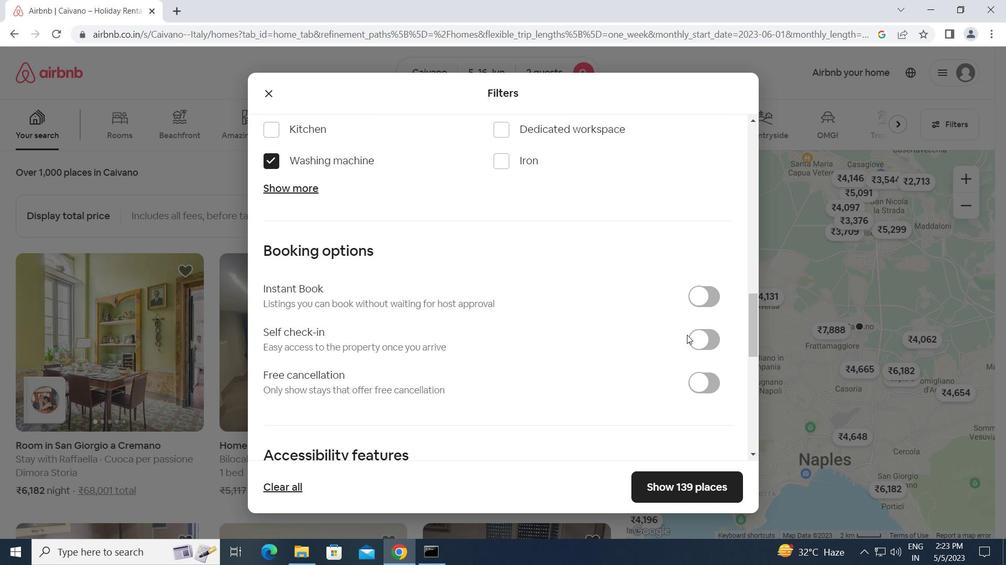 
Action: Mouse pressed left at (700, 335)
Screenshot: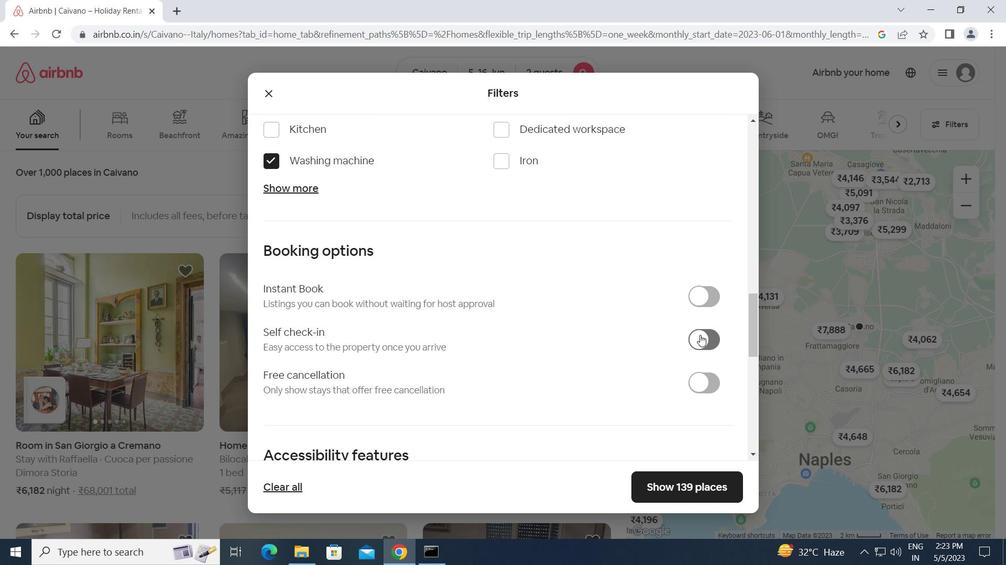 
Action: Mouse moved to (580, 366)
Screenshot: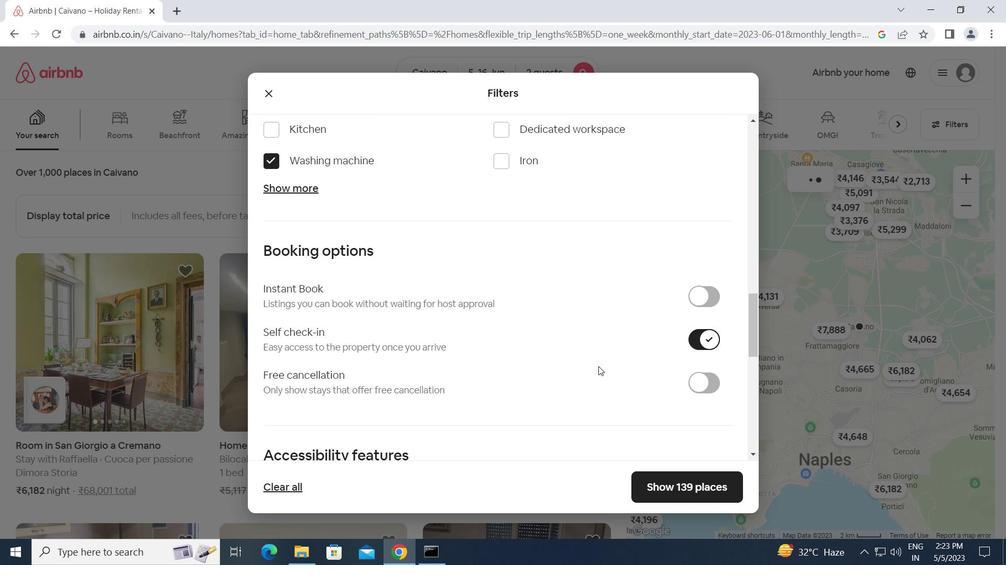 
Action: Mouse scrolled (580, 366) with delta (0, 0)
Screenshot: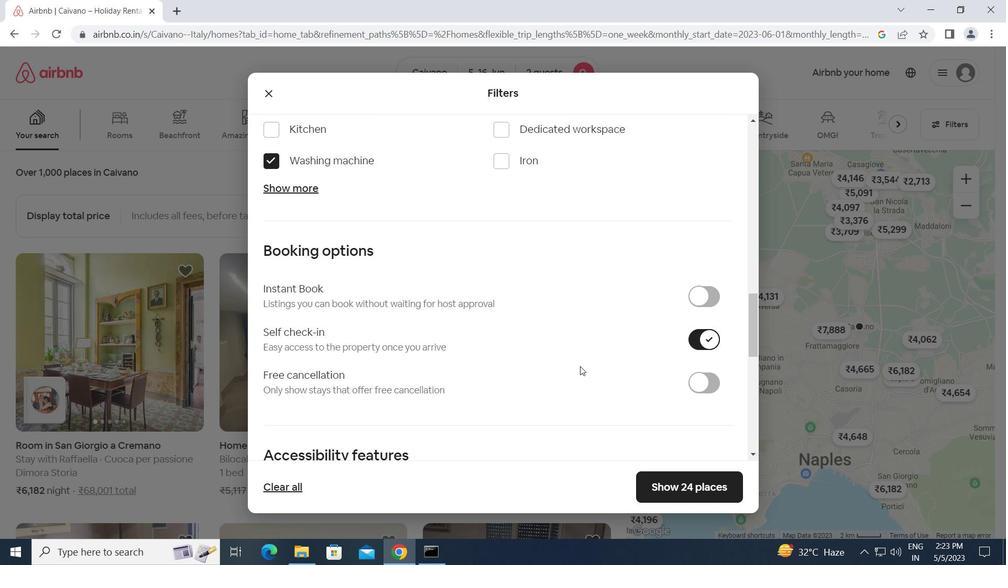 
Action: Mouse scrolled (580, 366) with delta (0, 0)
Screenshot: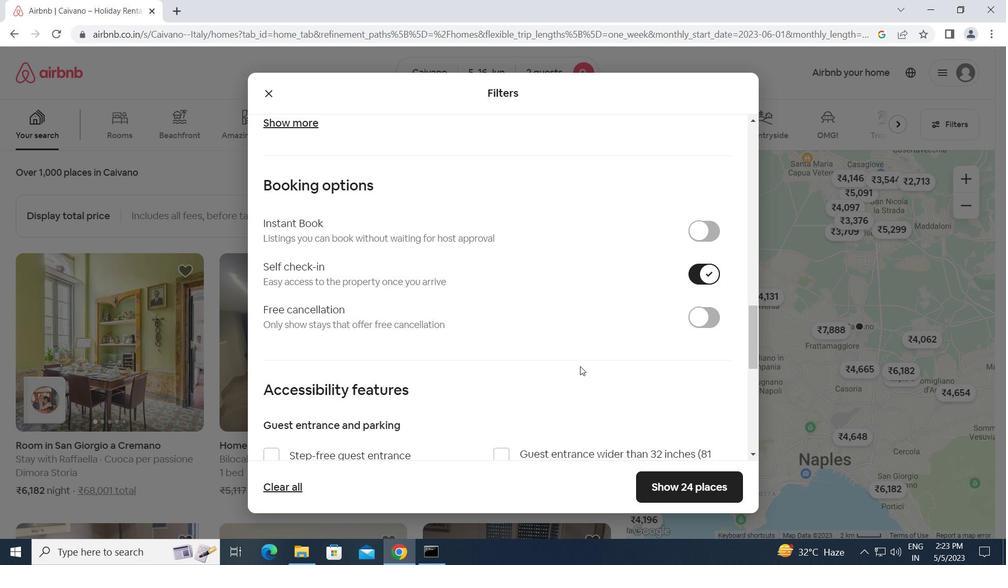 
Action: Mouse scrolled (580, 366) with delta (0, 0)
Screenshot: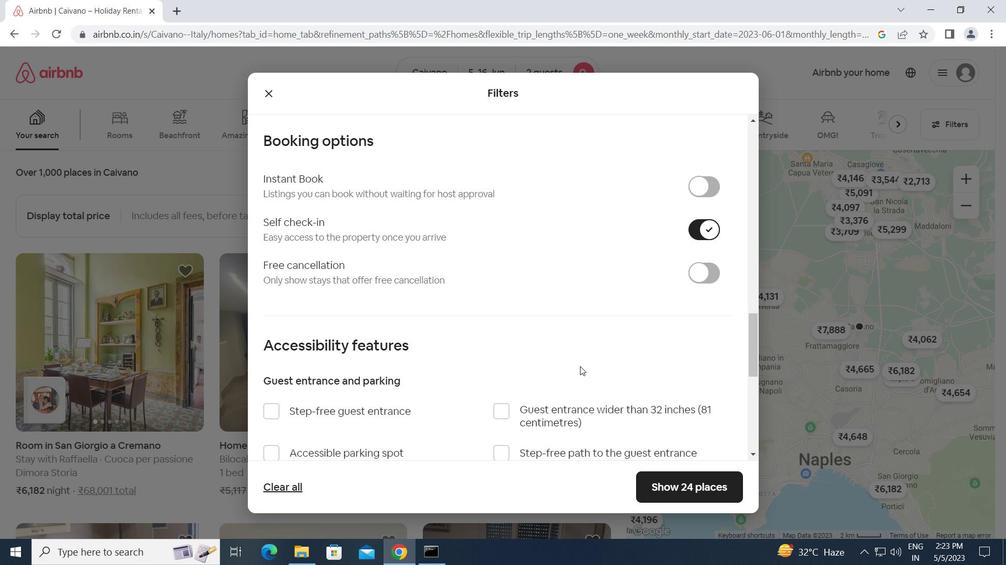 
Action: Mouse scrolled (580, 366) with delta (0, 0)
Screenshot: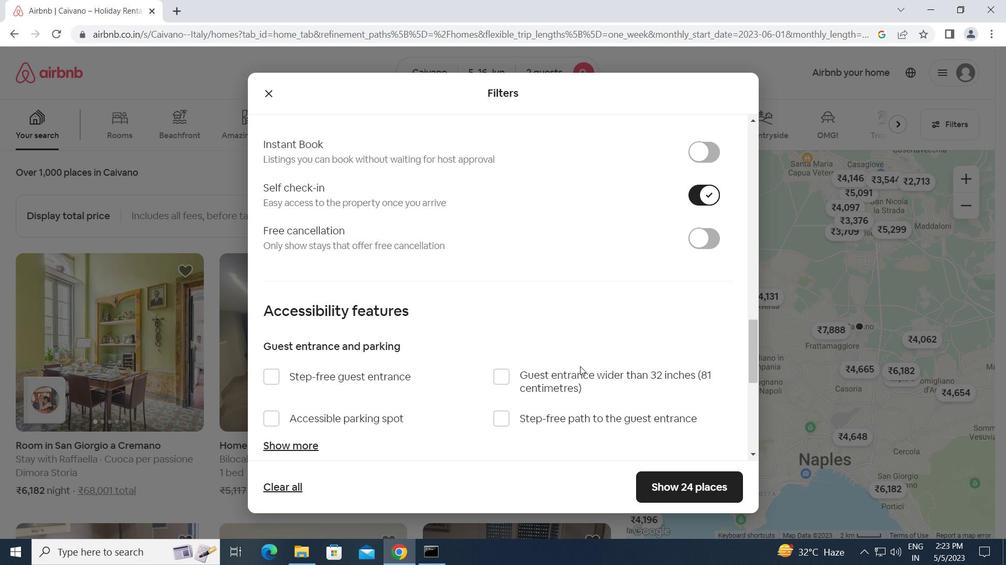 
Action: Mouse scrolled (580, 366) with delta (0, 0)
Screenshot: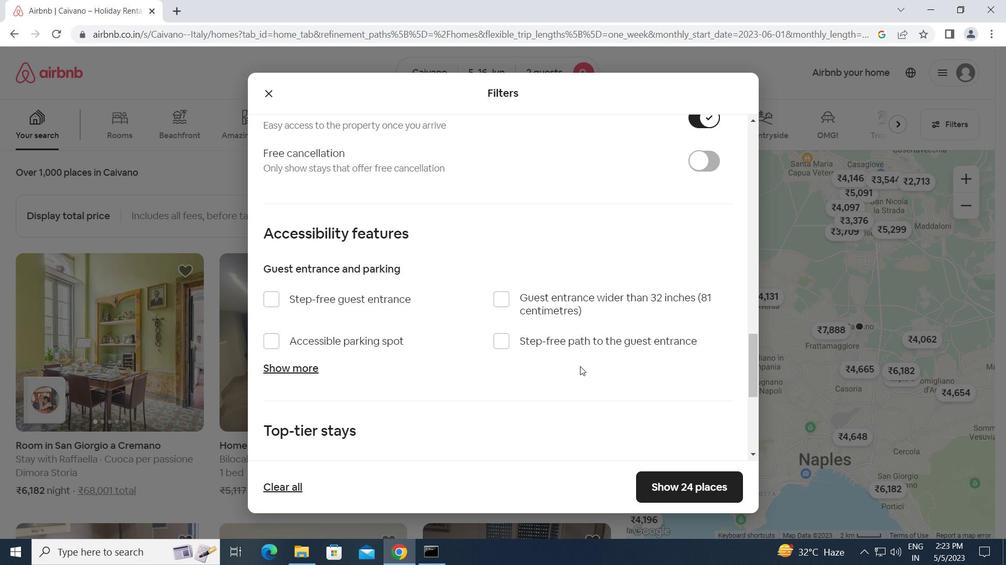 
Action: Mouse scrolled (580, 366) with delta (0, 0)
Screenshot: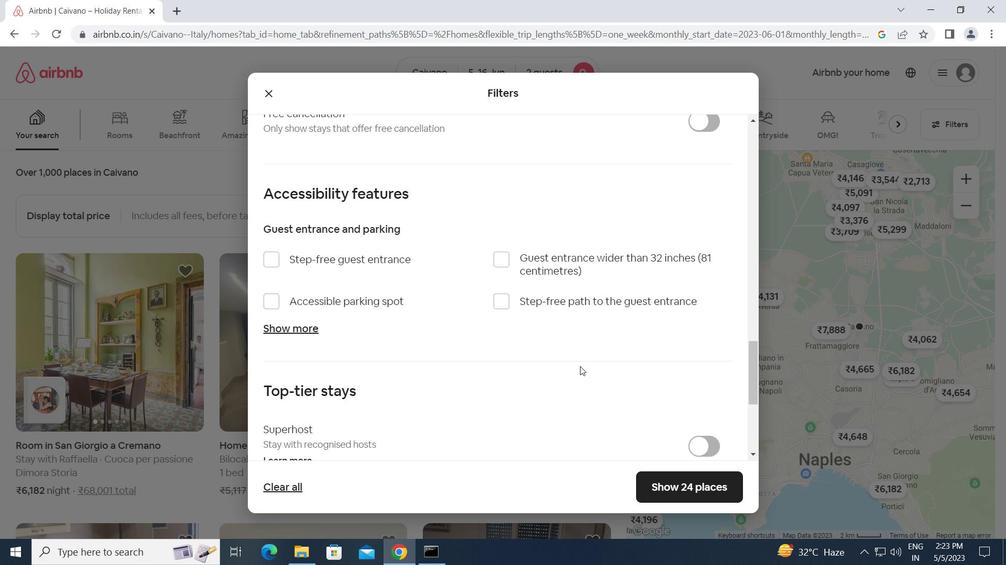 
Action: Mouse scrolled (580, 366) with delta (0, 0)
Screenshot: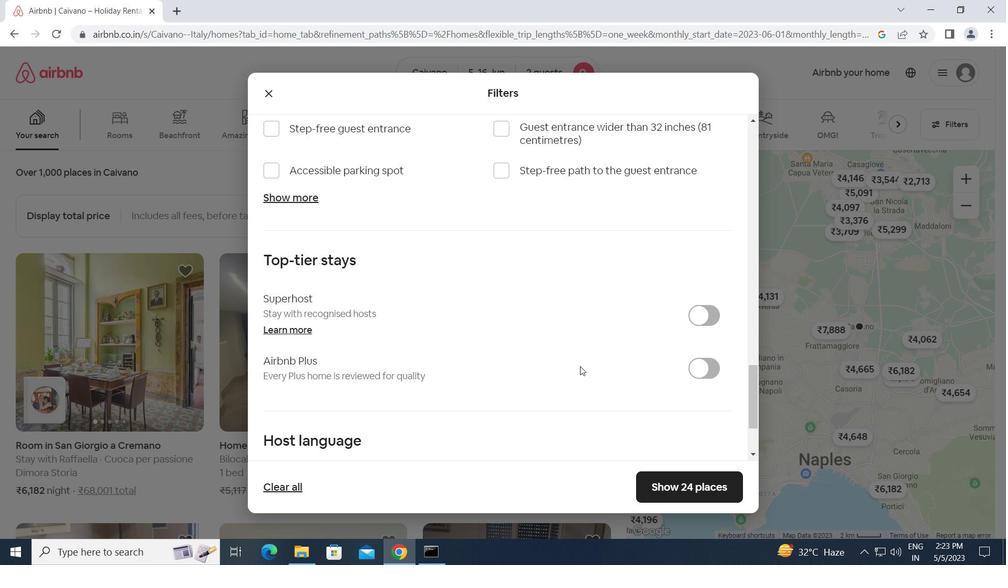 
Action: Mouse scrolled (580, 366) with delta (0, 0)
Screenshot: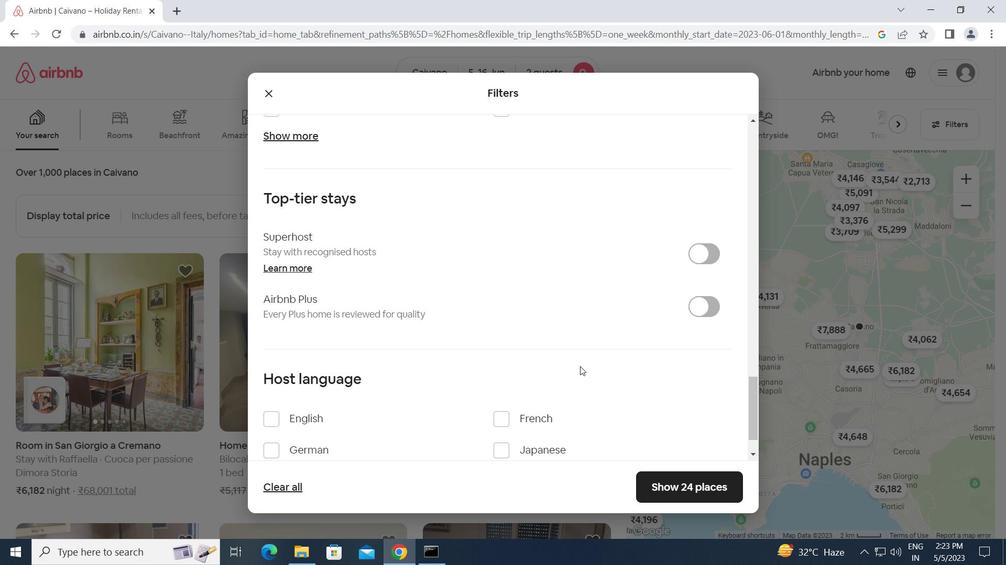 
Action: Mouse scrolled (580, 366) with delta (0, 0)
Screenshot: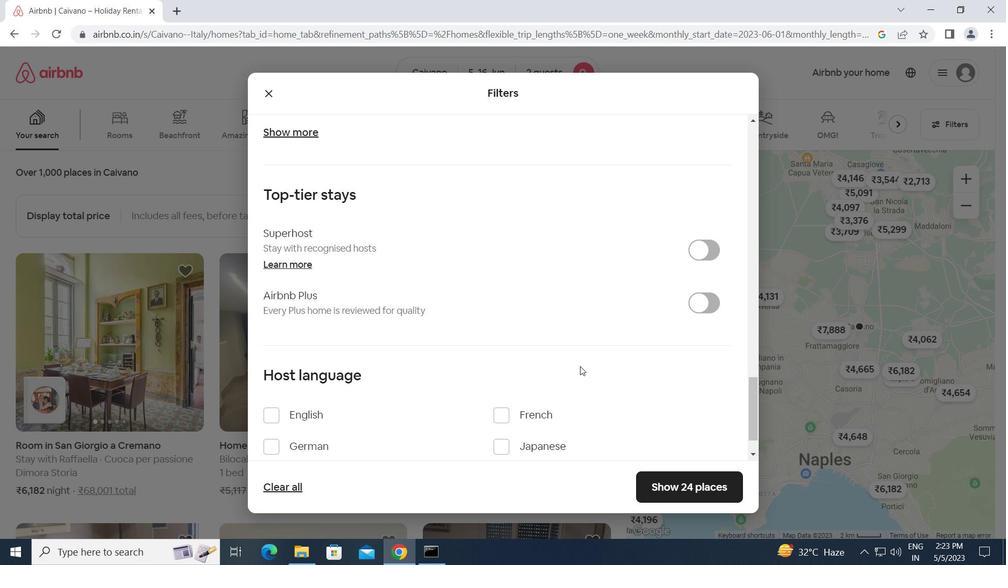 
Action: Mouse scrolled (580, 366) with delta (0, 0)
Screenshot: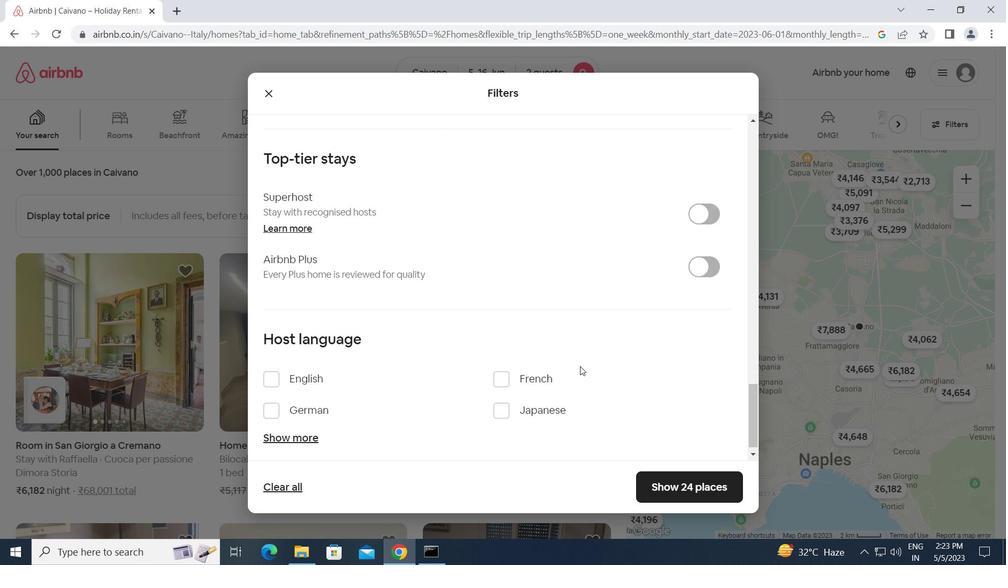 
Action: Mouse moved to (274, 368)
Screenshot: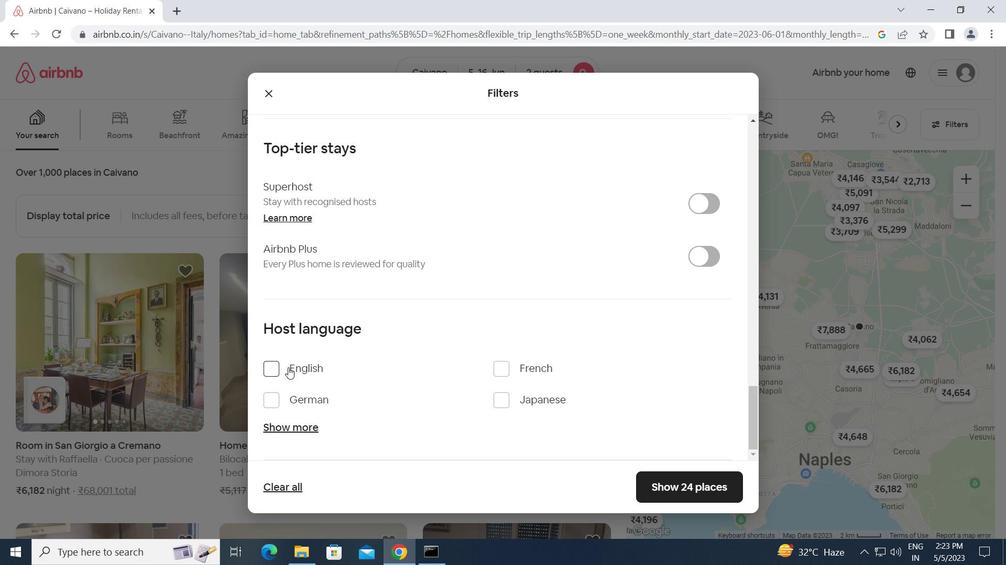 
Action: Mouse pressed left at (274, 368)
Screenshot: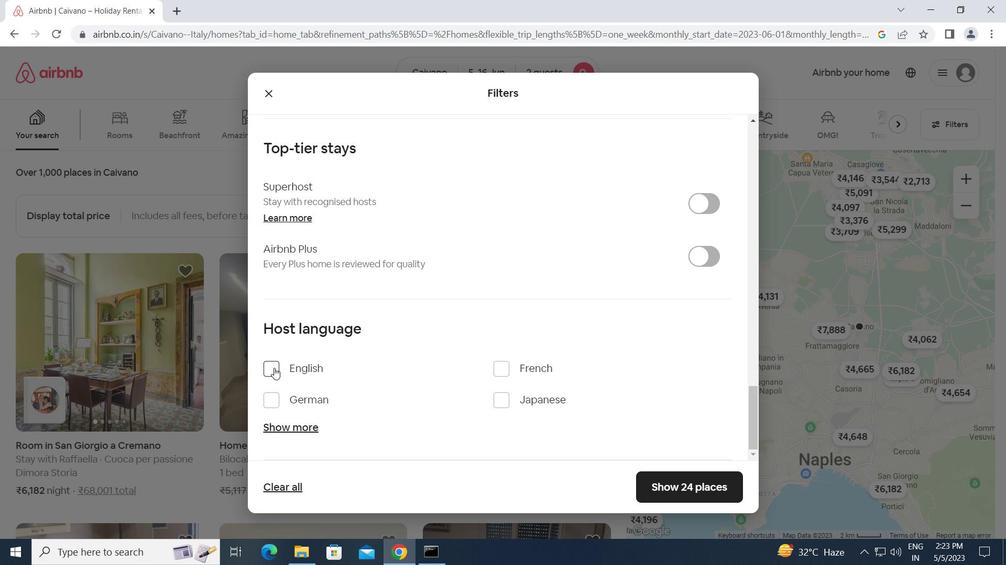 
Action: Mouse moved to (672, 483)
Screenshot: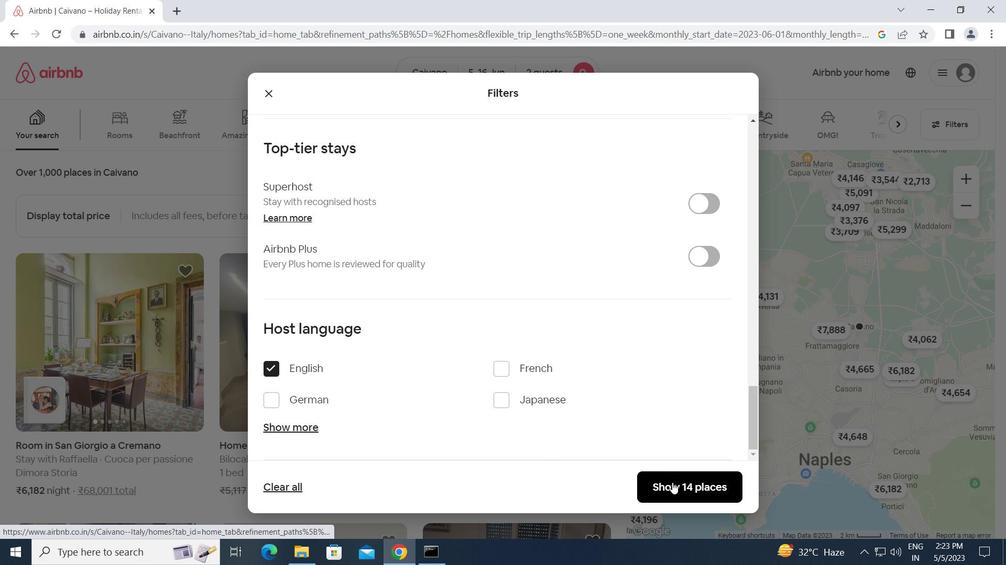 
Action: Mouse pressed left at (672, 483)
Screenshot: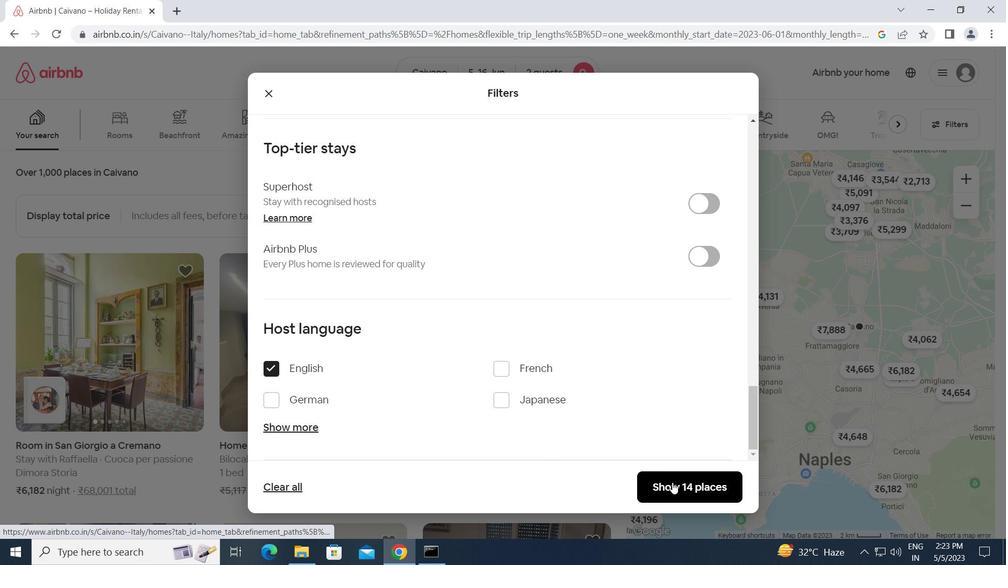 
Action: Mouse moved to (645, 441)
Screenshot: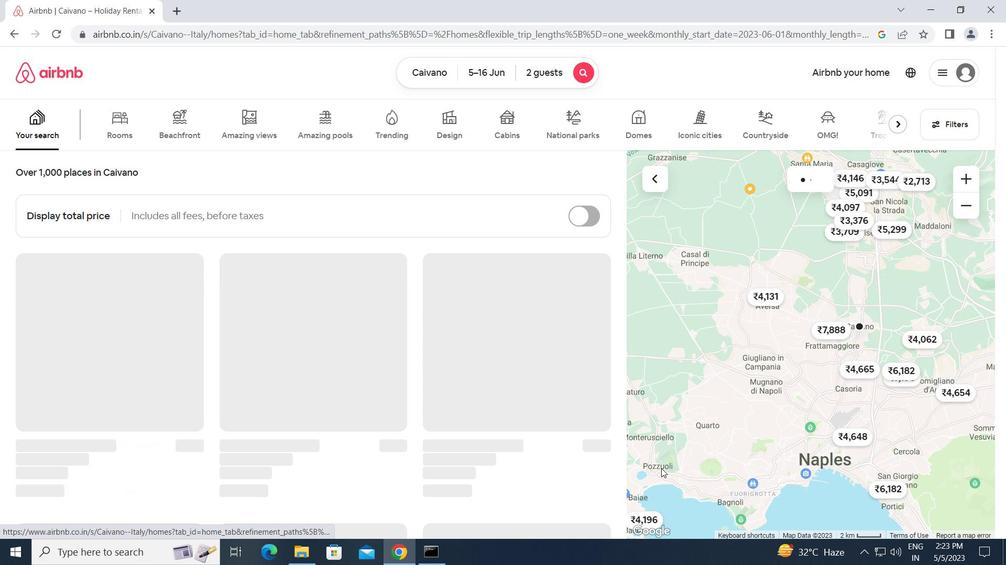 
